 Task: Look for space in Luxor, Egypt from 8th June, 2023 to 19th June, 2023 for 1 adult in price range Rs.5000 to Rs.12000. Place can be shared room with 1  bedroom having 1 bed and 1 bathroom. Property type can be house, flat, guest house, hotel. Booking option can be shelf check-in. Required host language is English.
Action: Mouse moved to (403, 85)
Screenshot: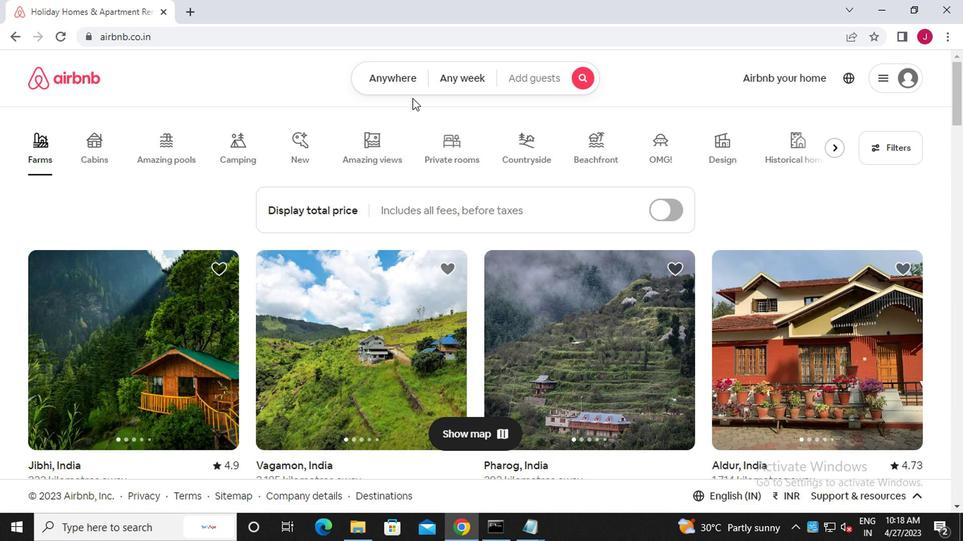 
Action: Mouse pressed left at (403, 85)
Screenshot: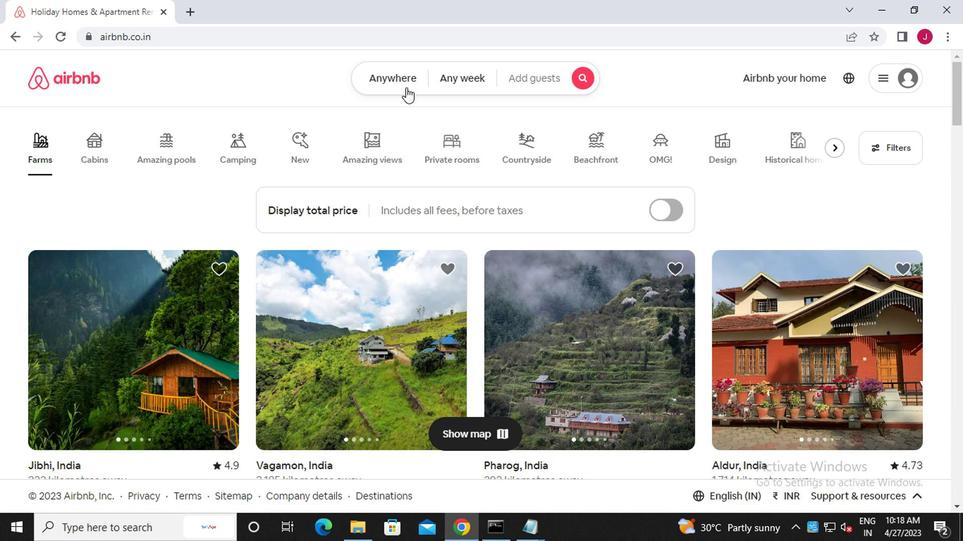 
Action: Mouse moved to (239, 132)
Screenshot: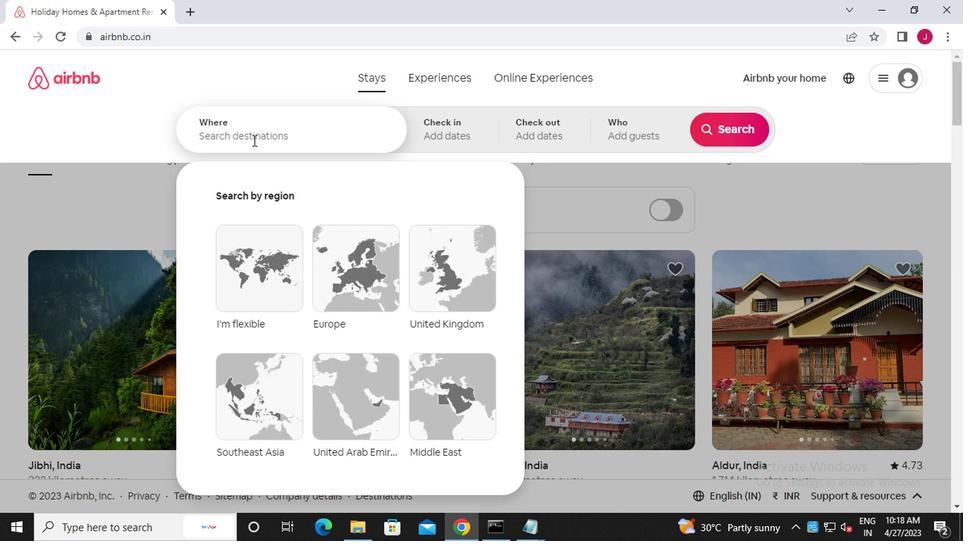 
Action: Mouse pressed left at (239, 132)
Screenshot: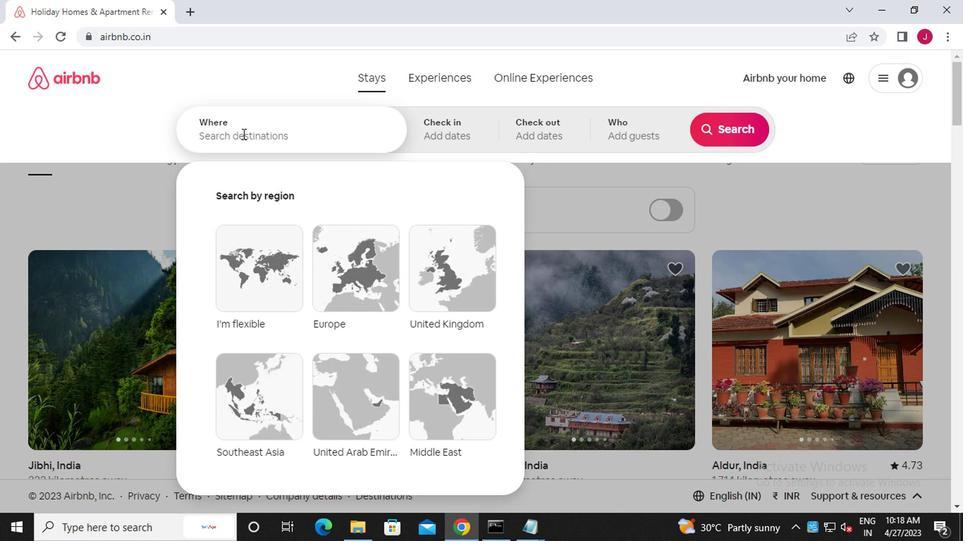 
Action: Key pressed l<Key.caps_lock>uxor
Screenshot: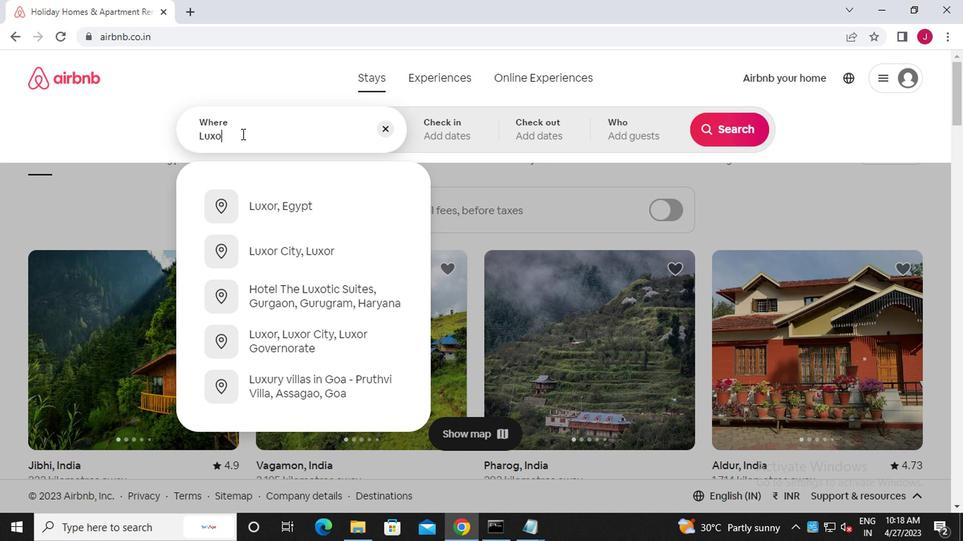 
Action: Mouse moved to (322, 210)
Screenshot: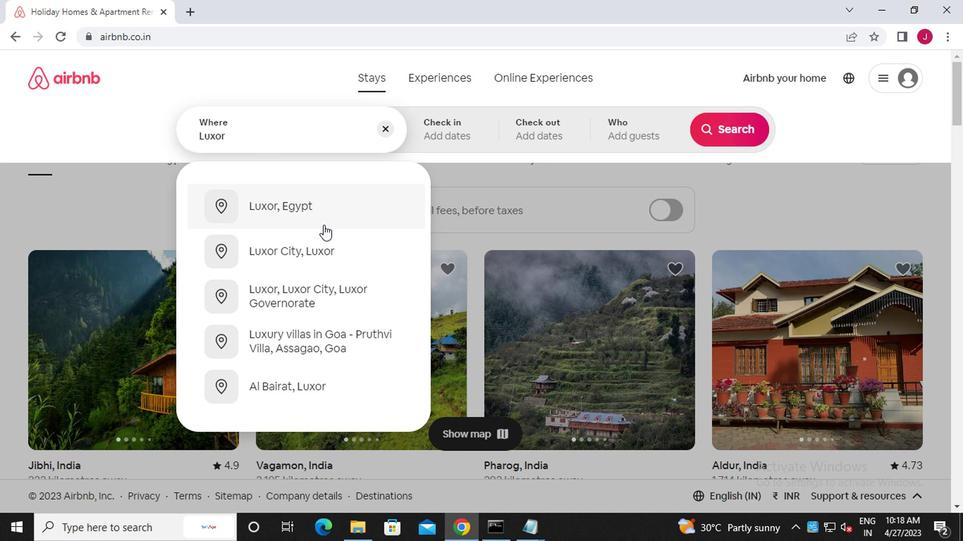 
Action: Mouse pressed left at (322, 210)
Screenshot: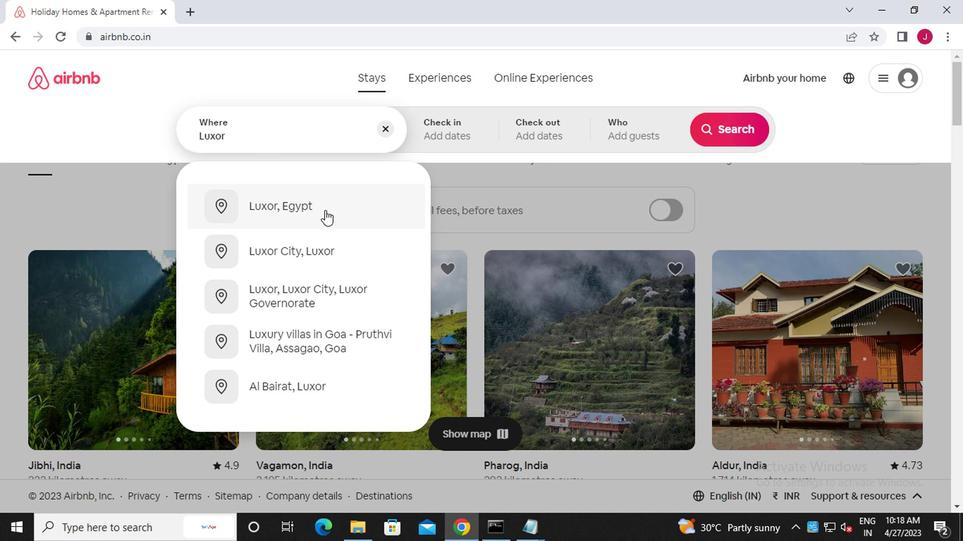 
Action: Mouse moved to (713, 242)
Screenshot: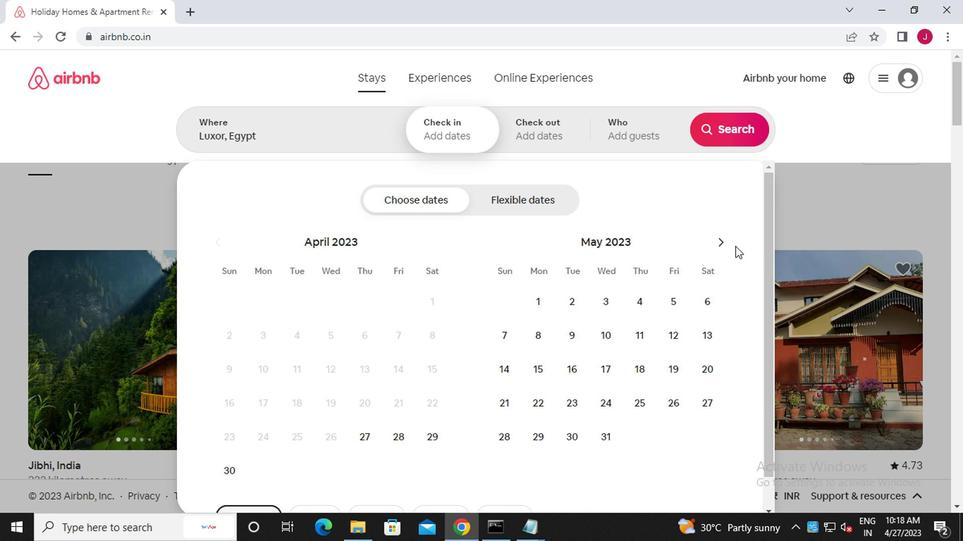 
Action: Mouse pressed left at (713, 242)
Screenshot: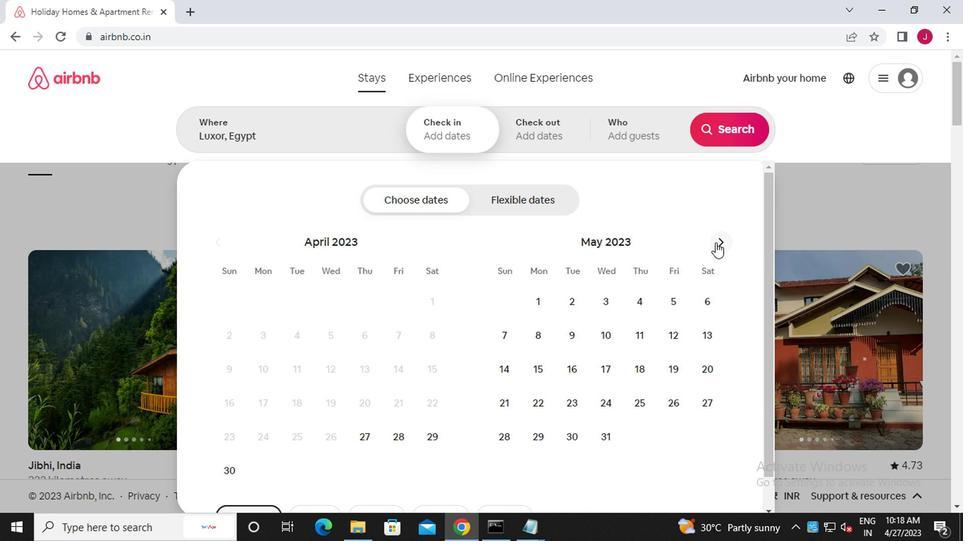 
Action: Mouse moved to (640, 342)
Screenshot: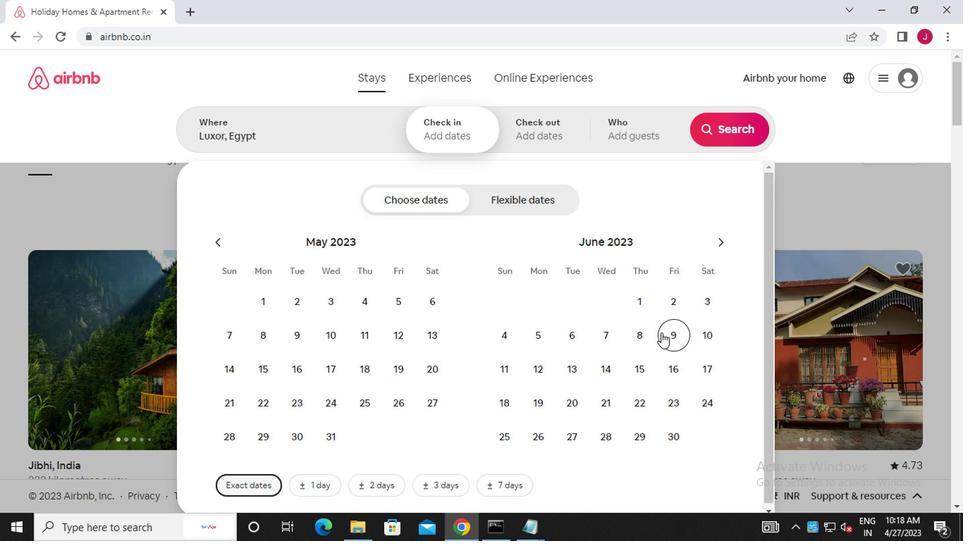 
Action: Mouse pressed left at (640, 342)
Screenshot: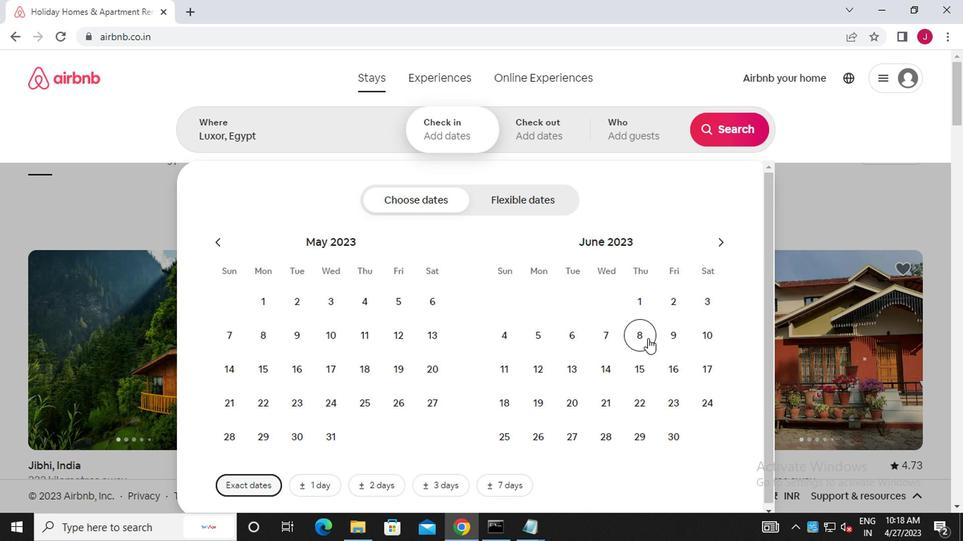 
Action: Mouse moved to (534, 398)
Screenshot: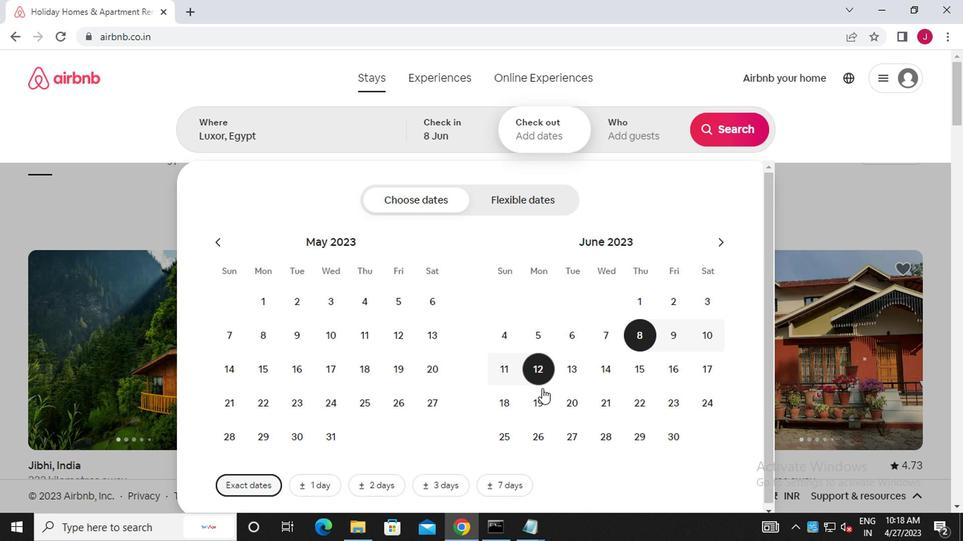 
Action: Mouse pressed left at (534, 398)
Screenshot: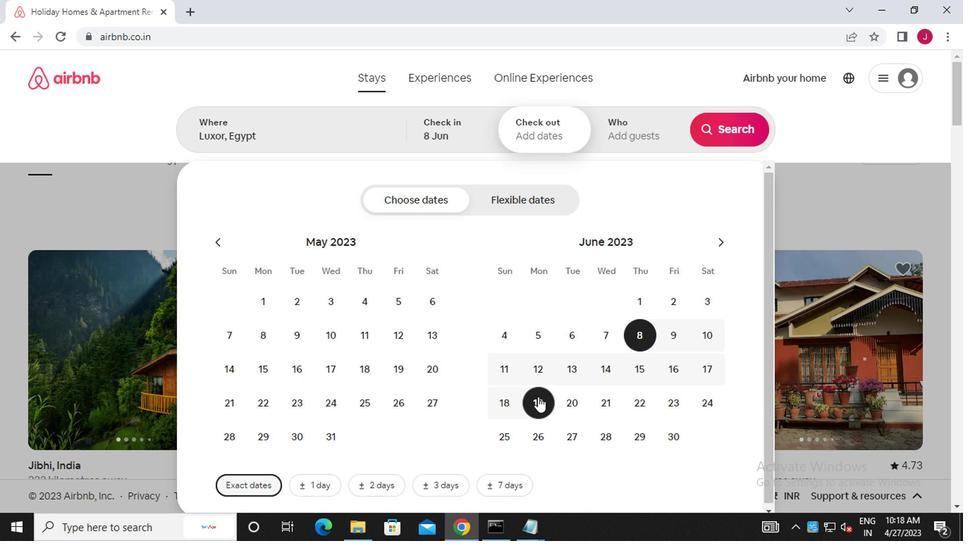 
Action: Mouse moved to (628, 127)
Screenshot: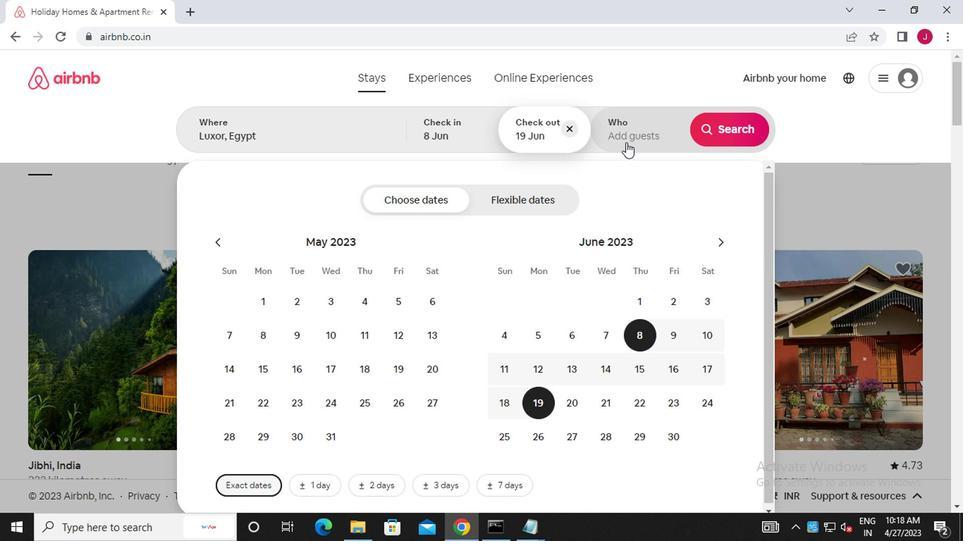 
Action: Mouse pressed left at (628, 127)
Screenshot: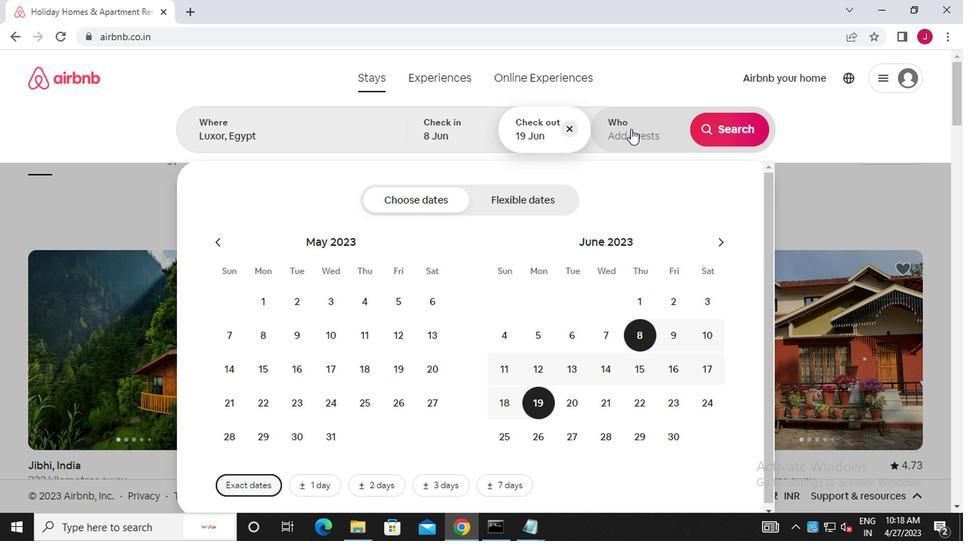 
Action: Mouse moved to (726, 198)
Screenshot: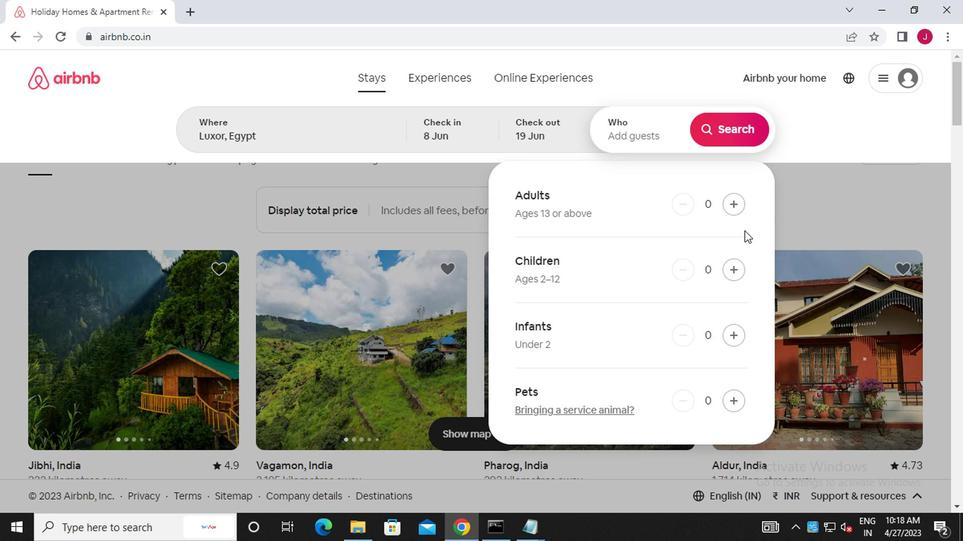 
Action: Mouse pressed left at (726, 198)
Screenshot: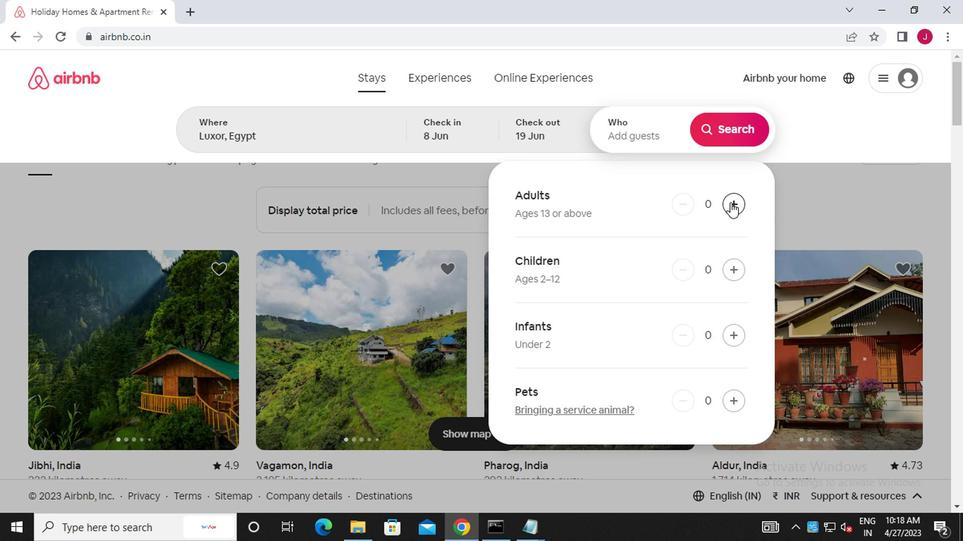 
Action: Mouse moved to (738, 125)
Screenshot: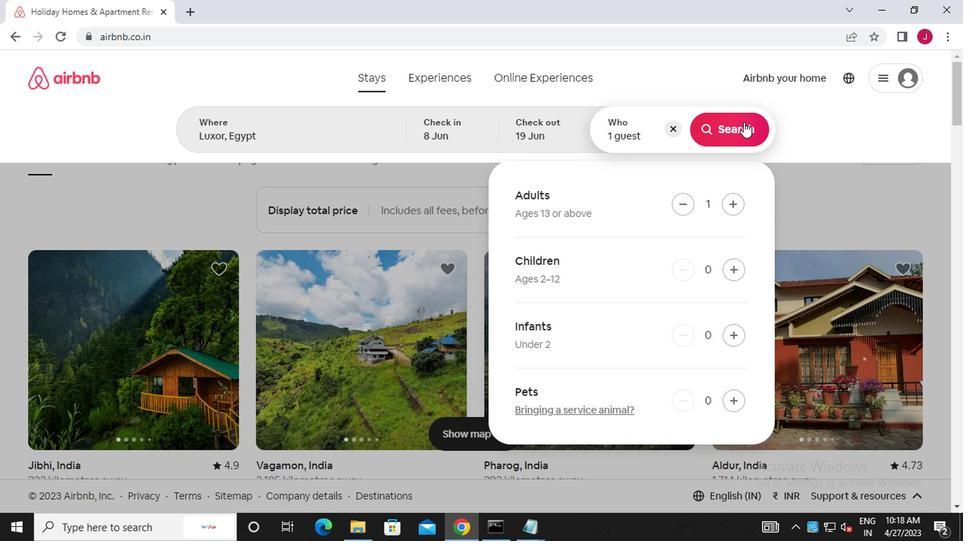 
Action: Mouse pressed left at (738, 125)
Screenshot: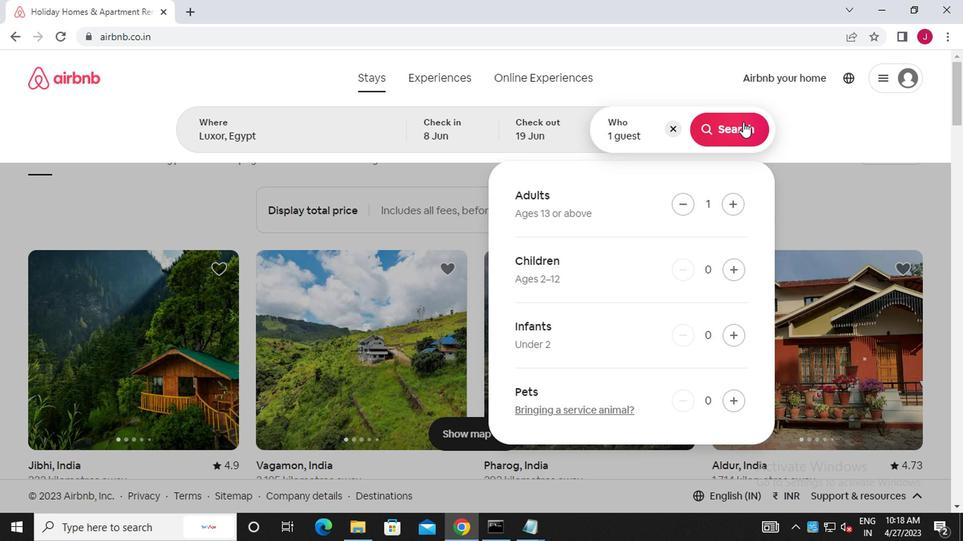 
Action: Mouse moved to (916, 132)
Screenshot: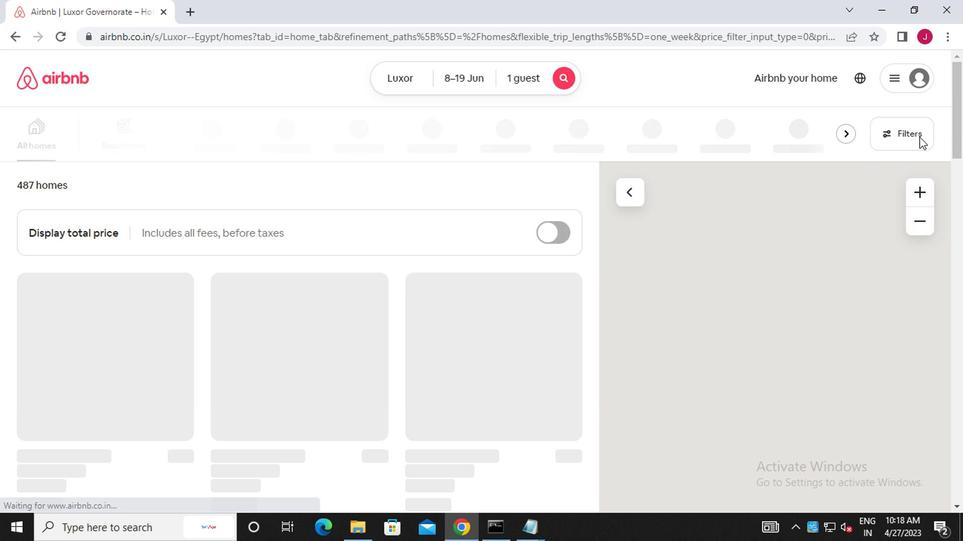 
Action: Mouse pressed left at (916, 132)
Screenshot: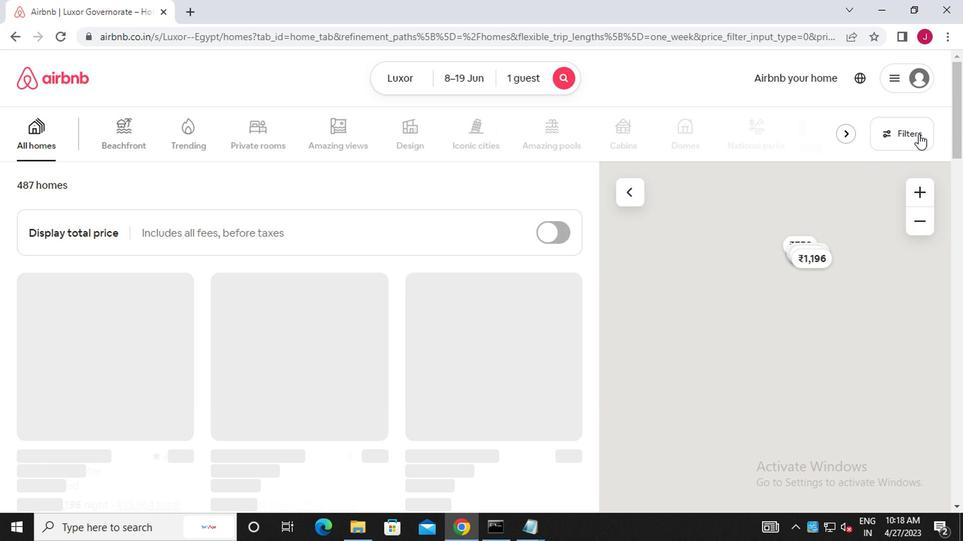 
Action: Mouse moved to (316, 315)
Screenshot: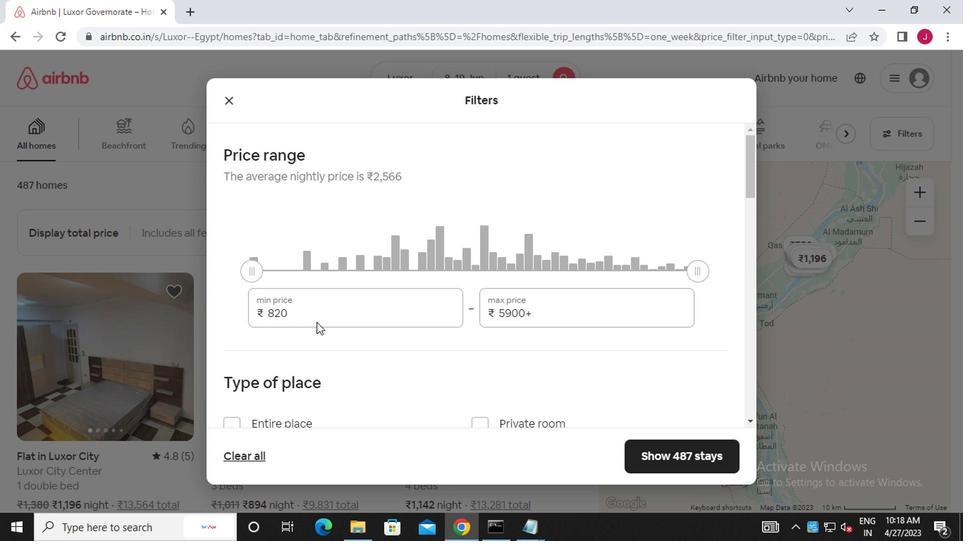 
Action: Mouse pressed left at (316, 315)
Screenshot: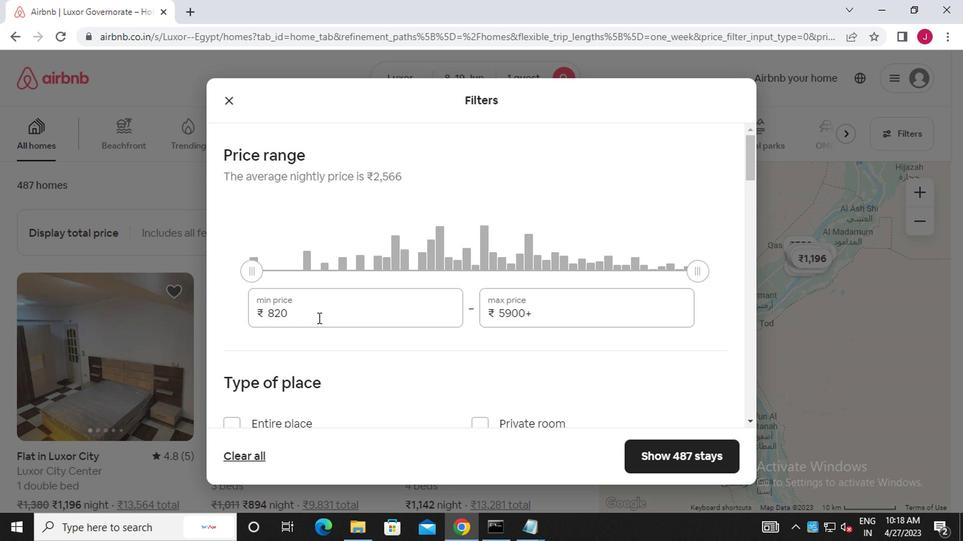 
Action: Mouse moved to (319, 319)
Screenshot: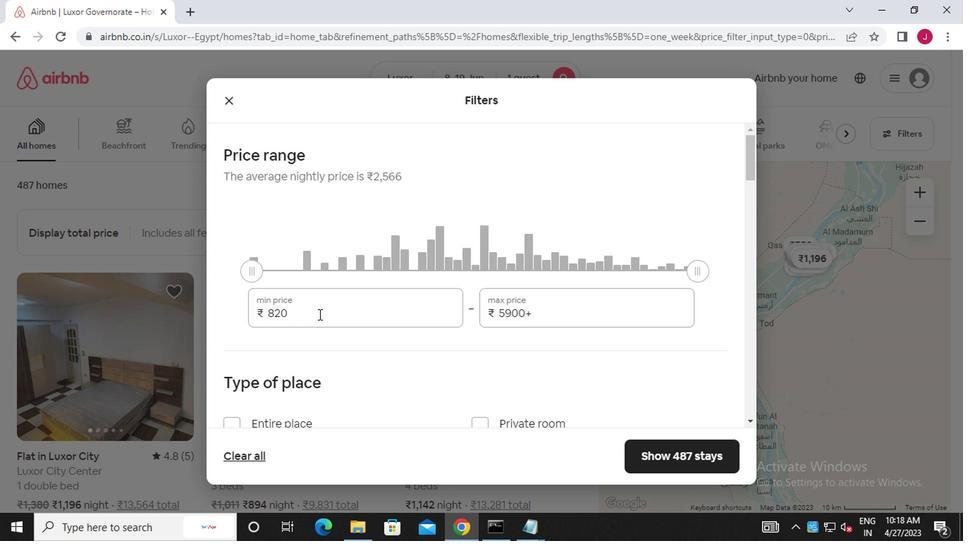
Action: Key pressed <Key.backspace><Key.backspace><Key.backspace><<101>><<96>><<96>><<96>>
Screenshot: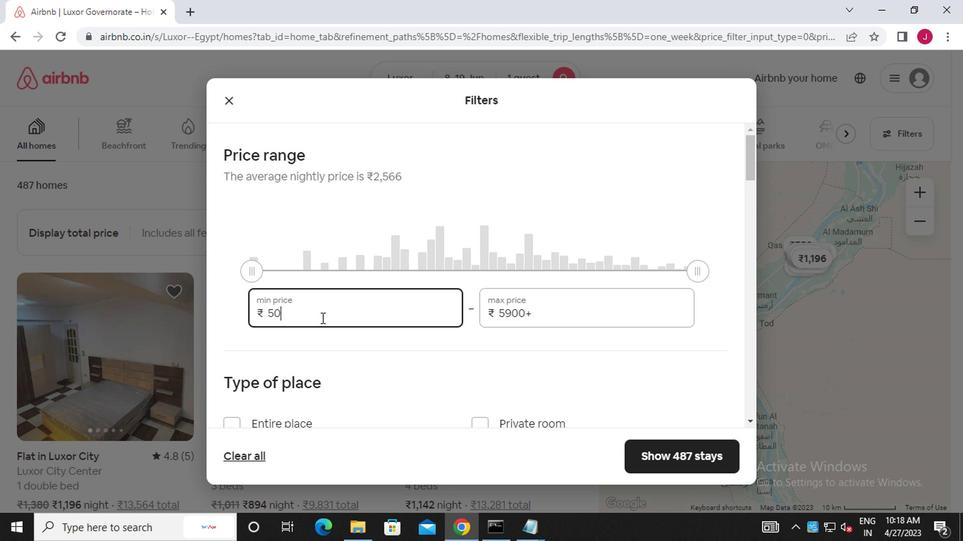 
Action: Mouse moved to (600, 302)
Screenshot: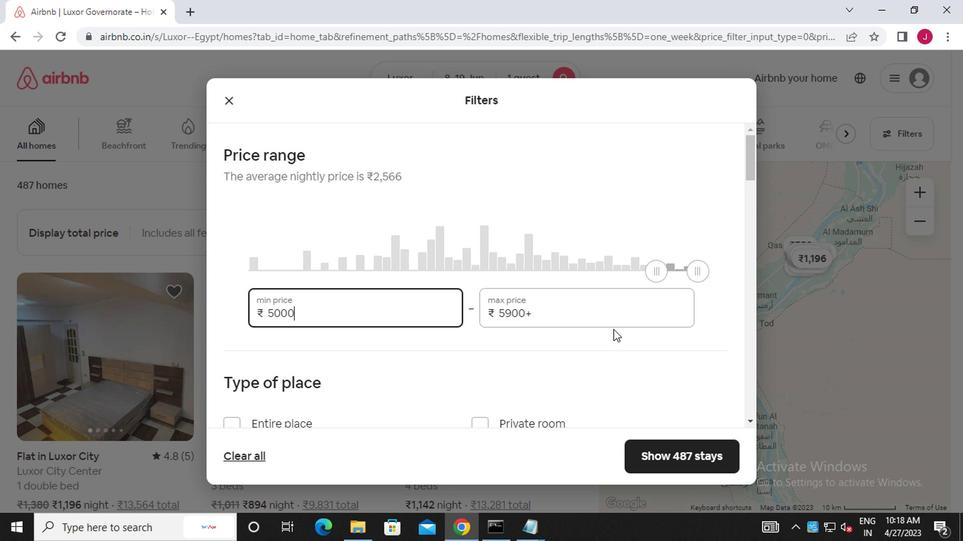 
Action: Mouse pressed left at (600, 302)
Screenshot: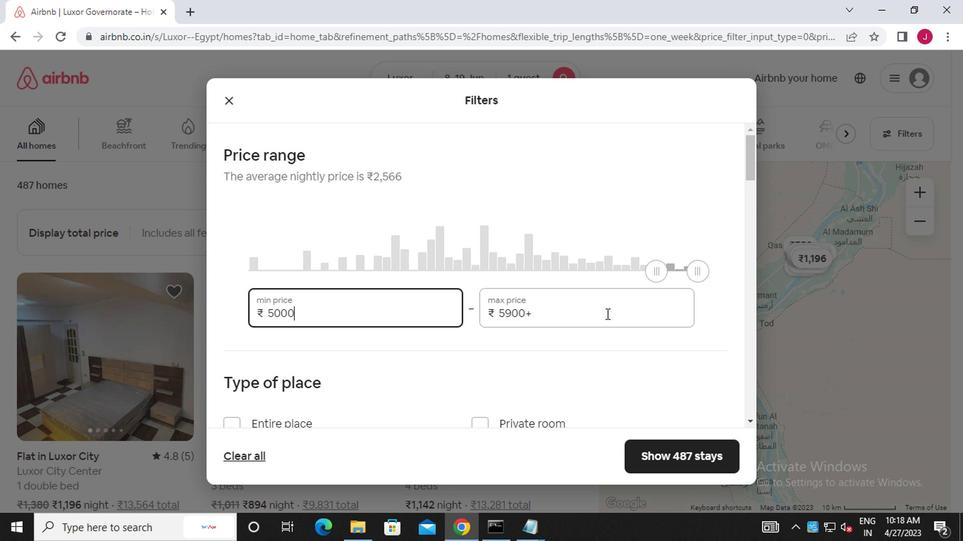 
Action: Mouse moved to (597, 302)
Screenshot: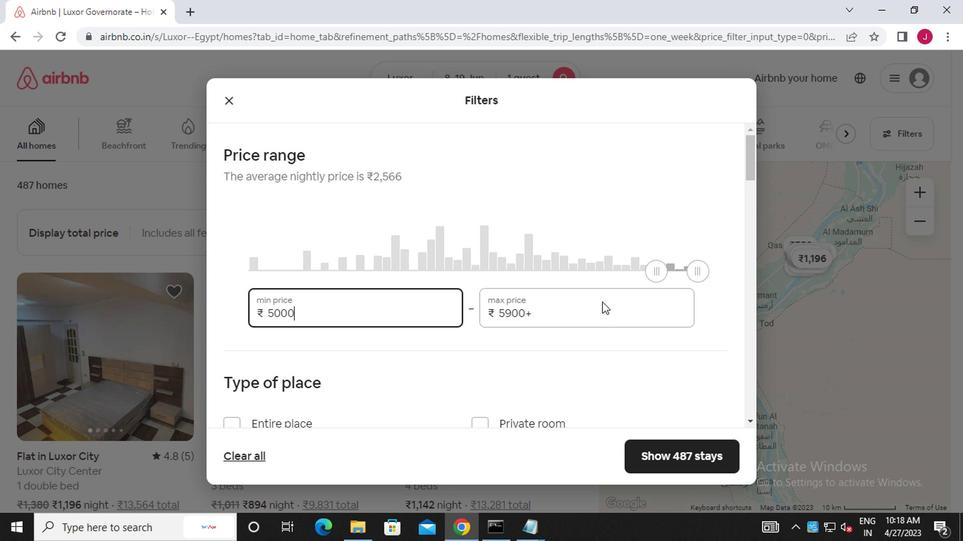 
Action: Key pressed <Key.backspace><Key.backspace><Key.backspace><Key.backspace><Key.backspace><Key.backspace><Key.backspace><Key.backspace><Key.backspace><Key.backspace><Key.backspace><Key.backspace><<97>><<98>><<96>><<96>><<96>>
Screenshot: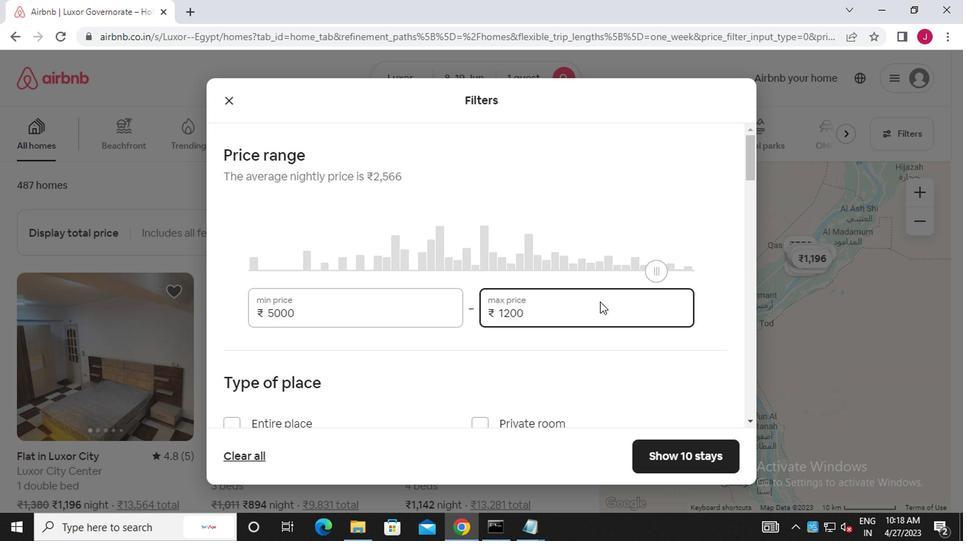 
Action: Mouse moved to (598, 302)
Screenshot: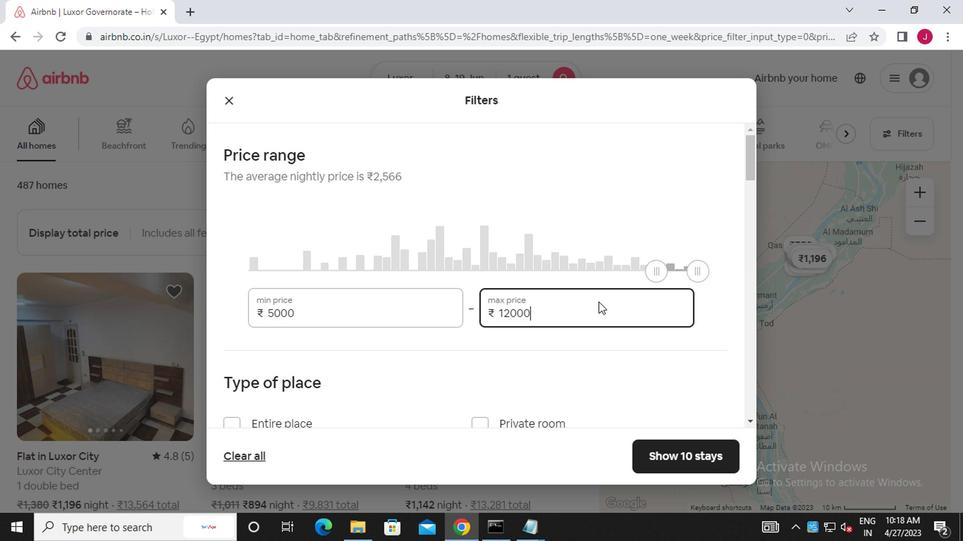 
Action: Mouse scrolled (598, 301) with delta (0, 0)
Screenshot: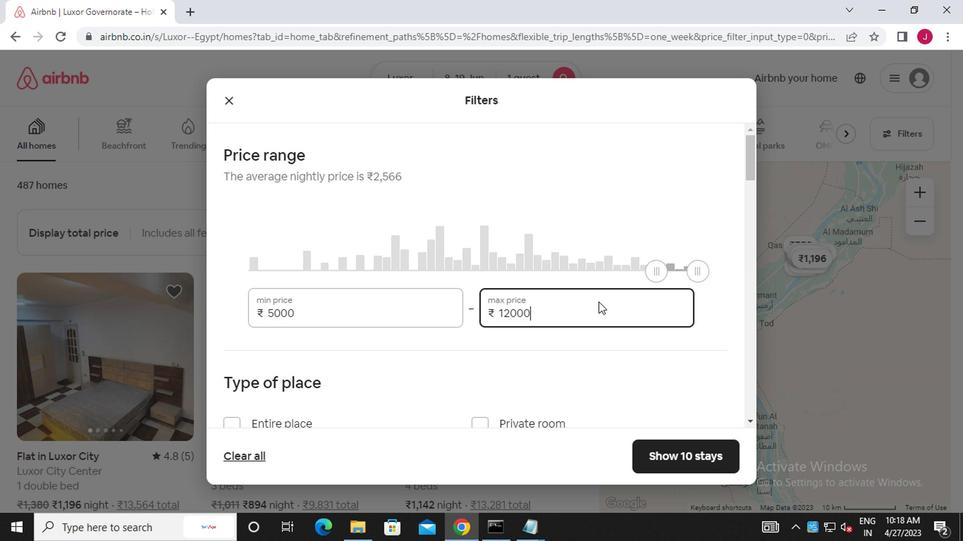 
Action: Mouse moved to (597, 302)
Screenshot: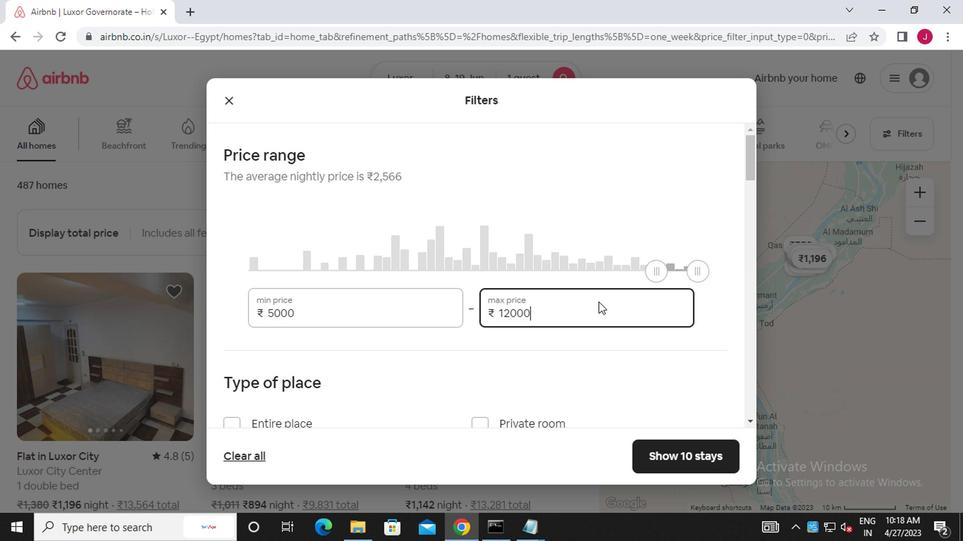 
Action: Mouse scrolled (597, 301) with delta (0, 0)
Screenshot: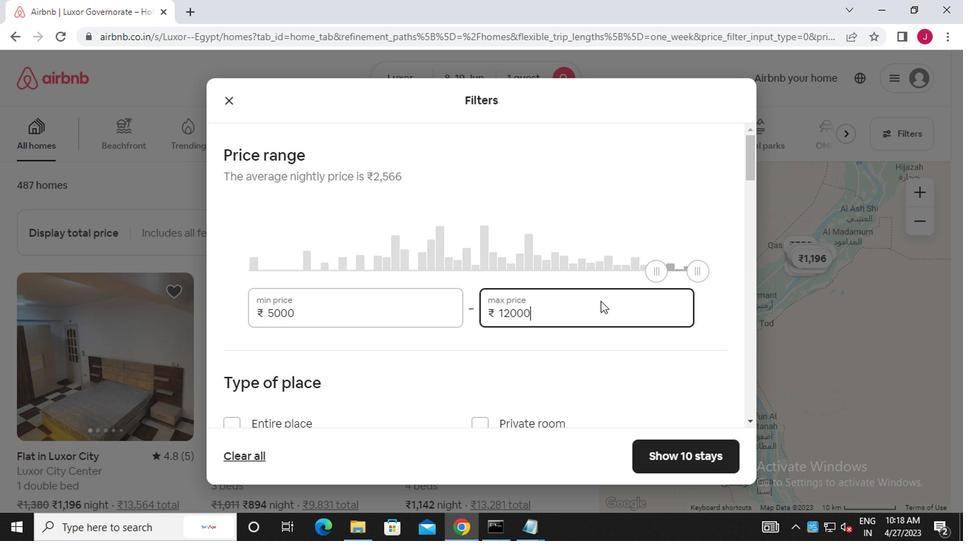 
Action: Mouse moved to (597, 302)
Screenshot: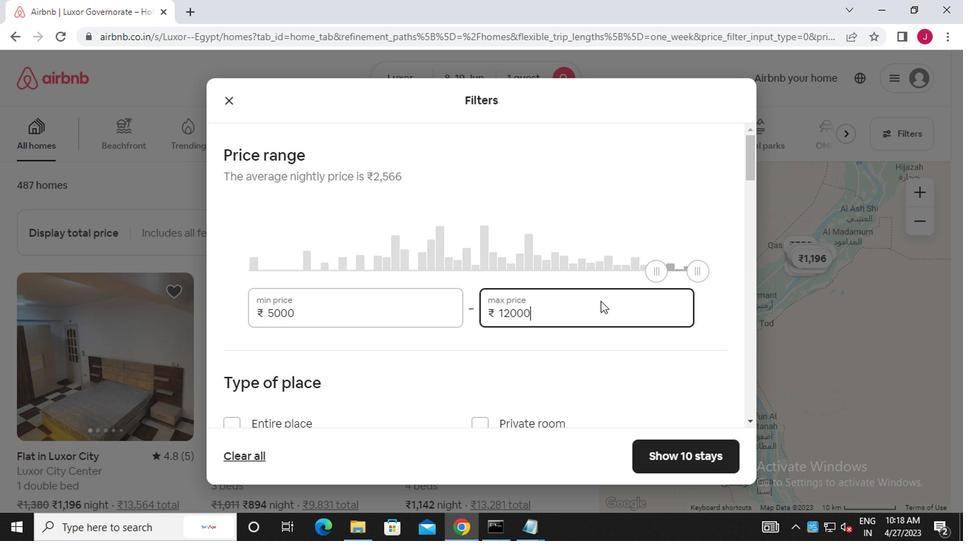 
Action: Mouse scrolled (597, 302) with delta (0, 0)
Screenshot: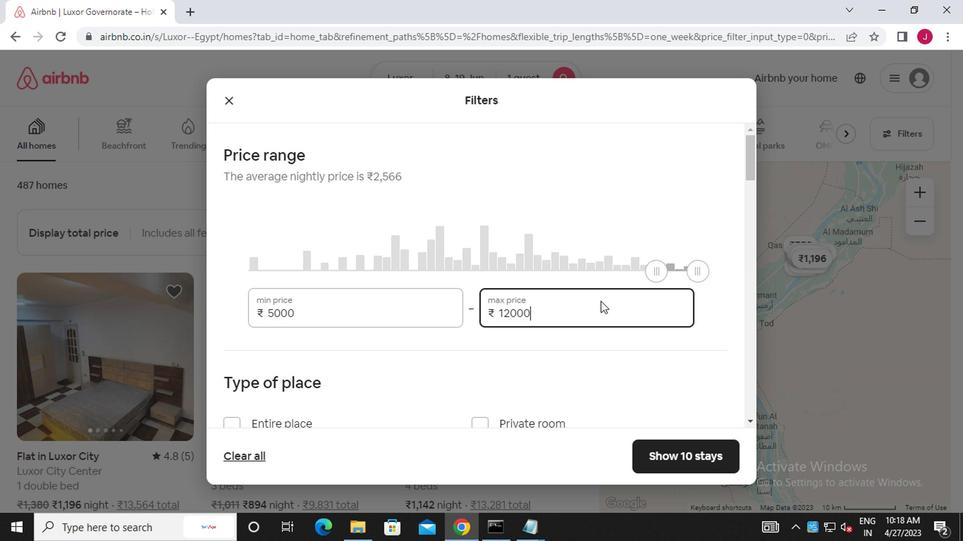 
Action: Mouse scrolled (597, 302) with delta (0, 0)
Screenshot: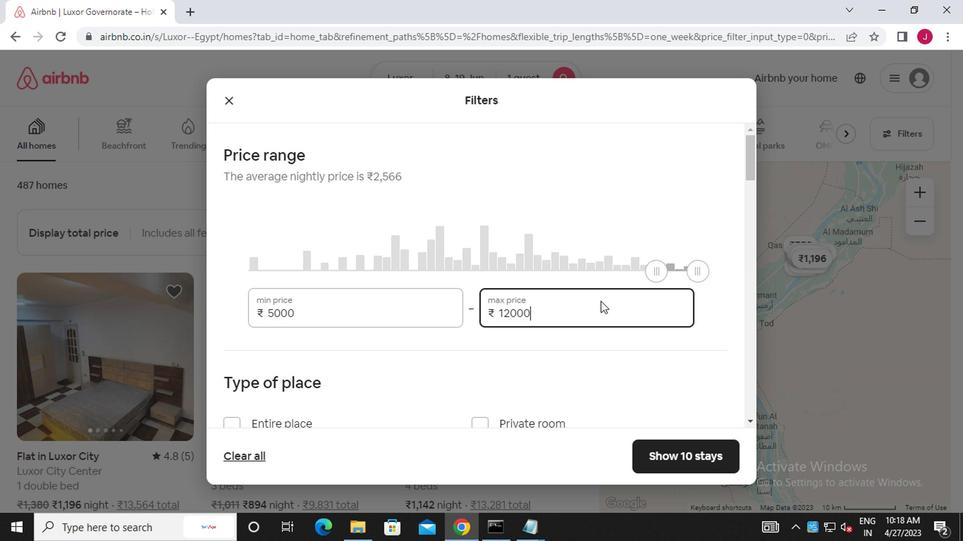 
Action: Mouse moved to (230, 205)
Screenshot: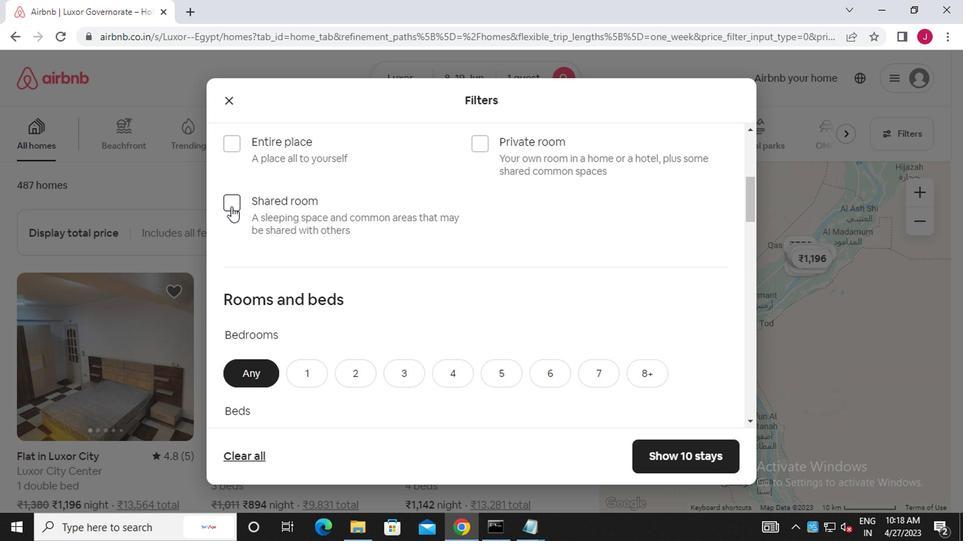 
Action: Mouse pressed left at (230, 205)
Screenshot: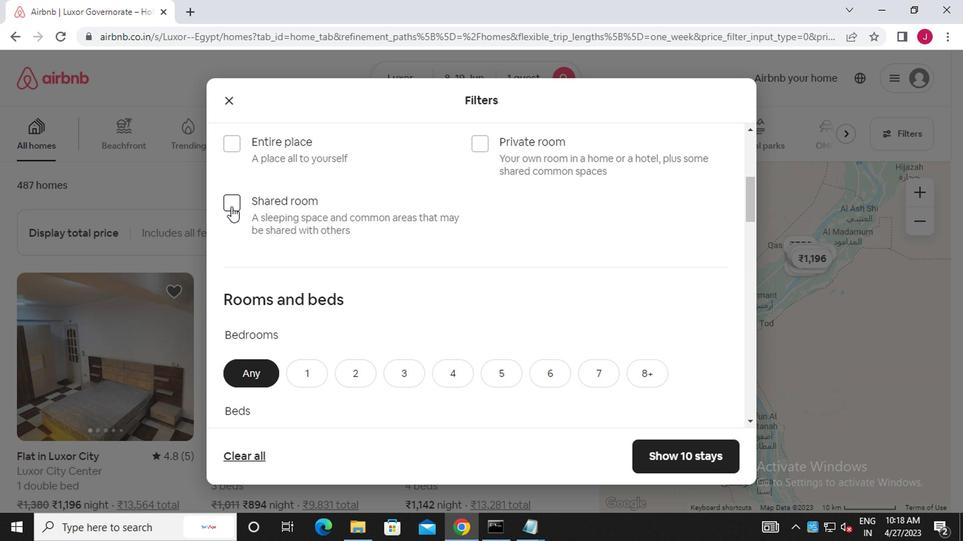 
Action: Mouse moved to (362, 237)
Screenshot: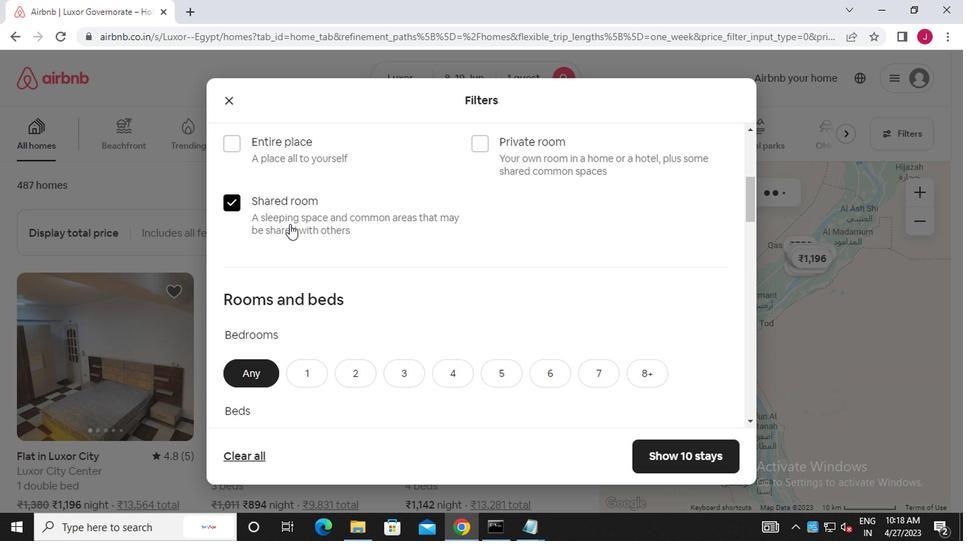 
Action: Mouse scrolled (362, 237) with delta (0, 0)
Screenshot: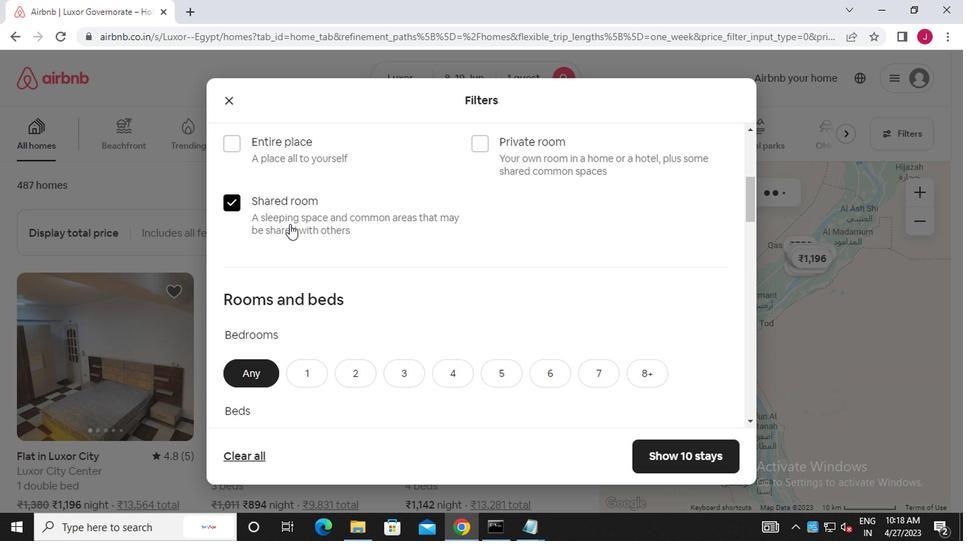 
Action: Mouse scrolled (362, 237) with delta (0, 0)
Screenshot: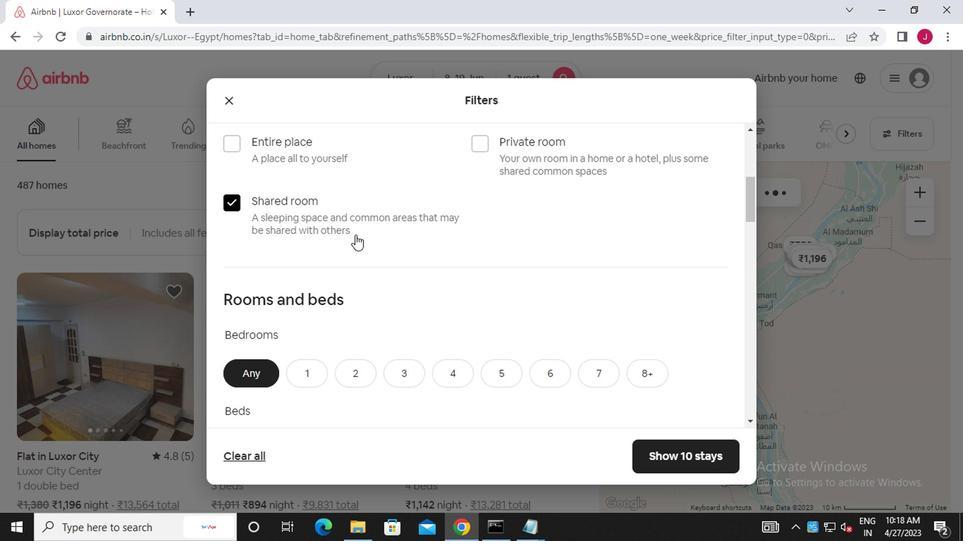 
Action: Mouse scrolled (362, 237) with delta (0, 0)
Screenshot: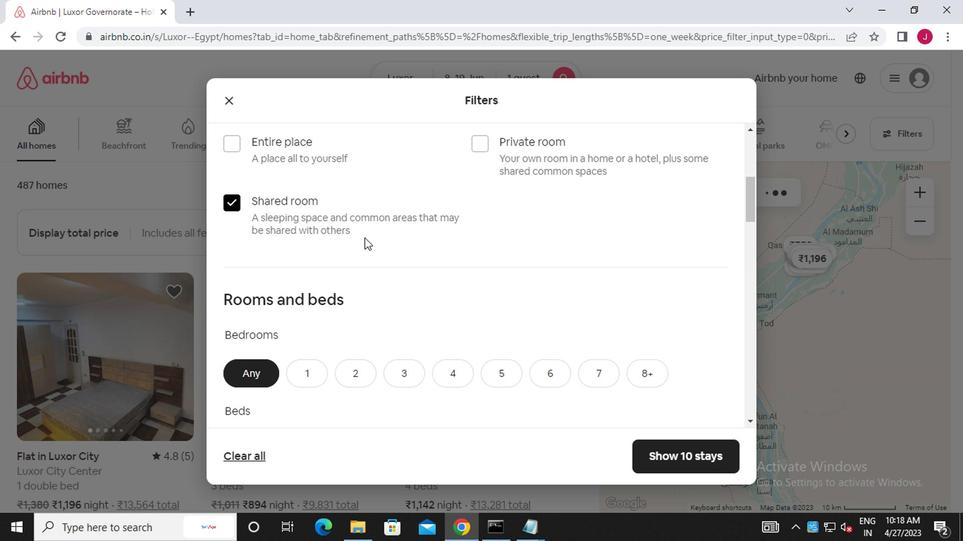 
Action: Mouse moved to (316, 165)
Screenshot: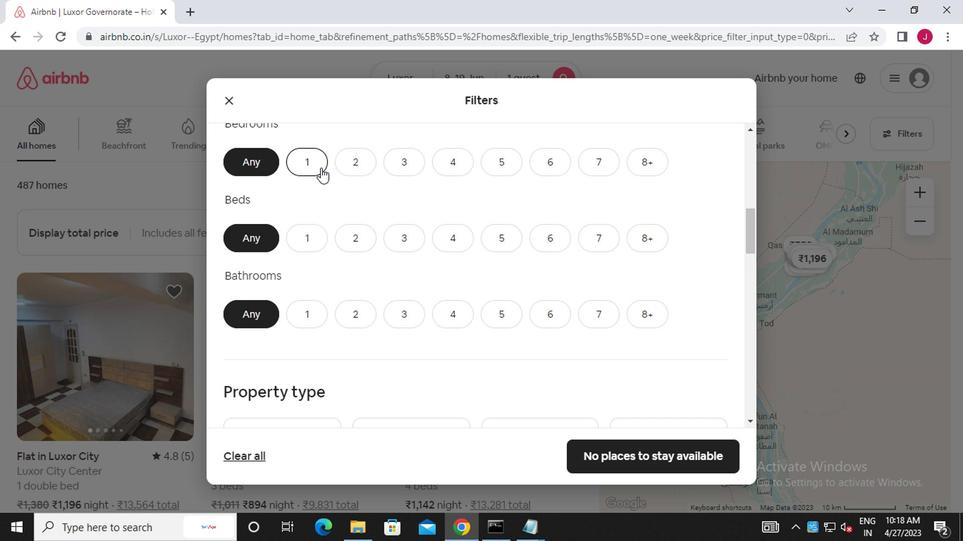 
Action: Mouse pressed left at (316, 165)
Screenshot: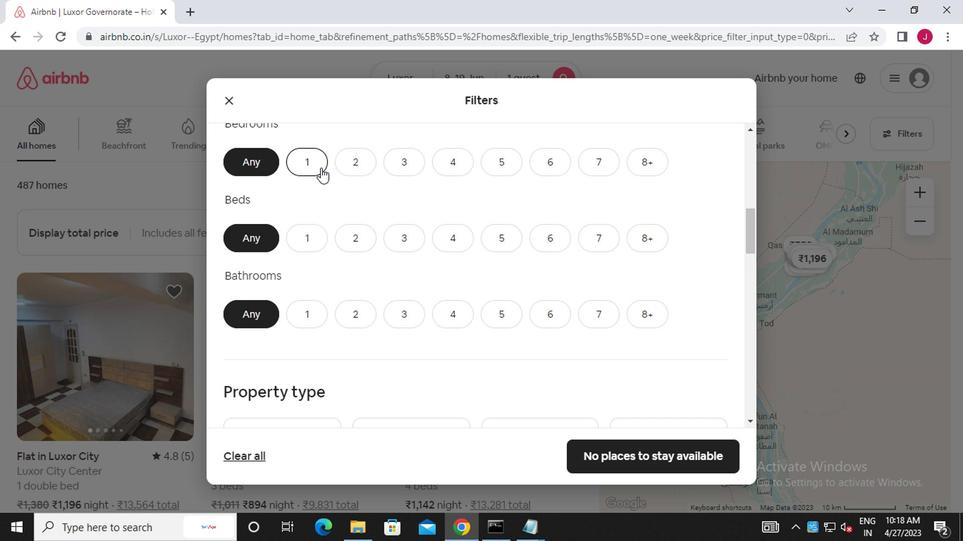 
Action: Mouse moved to (295, 238)
Screenshot: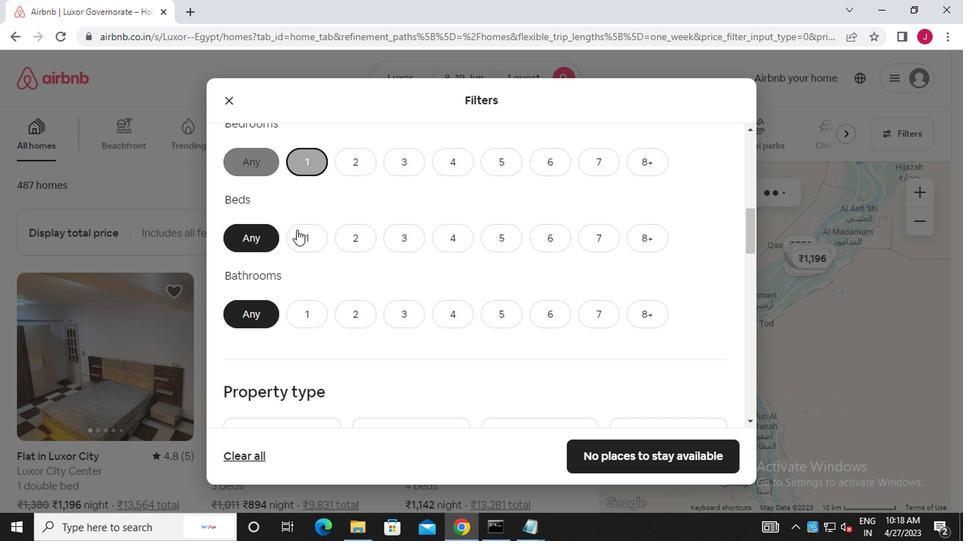 
Action: Mouse pressed left at (295, 238)
Screenshot: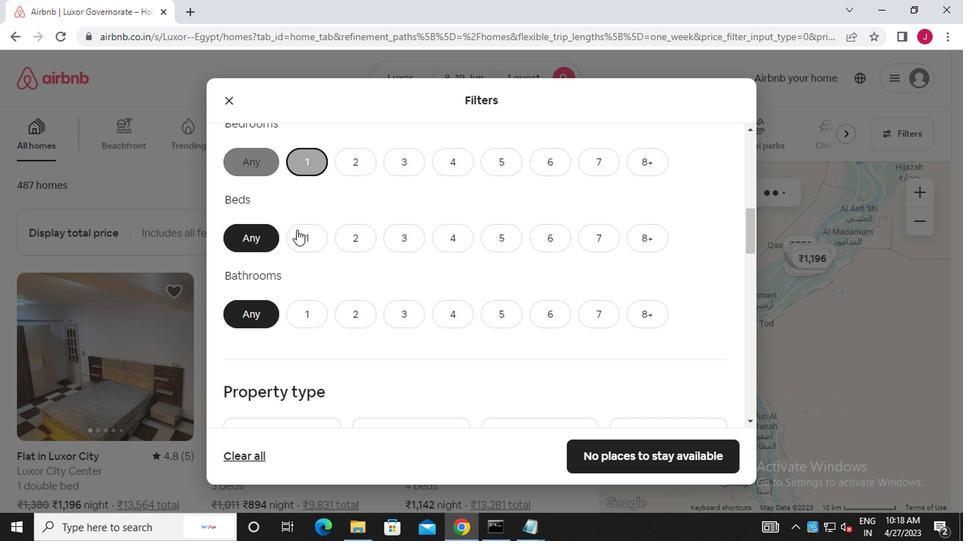 
Action: Mouse moved to (303, 322)
Screenshot: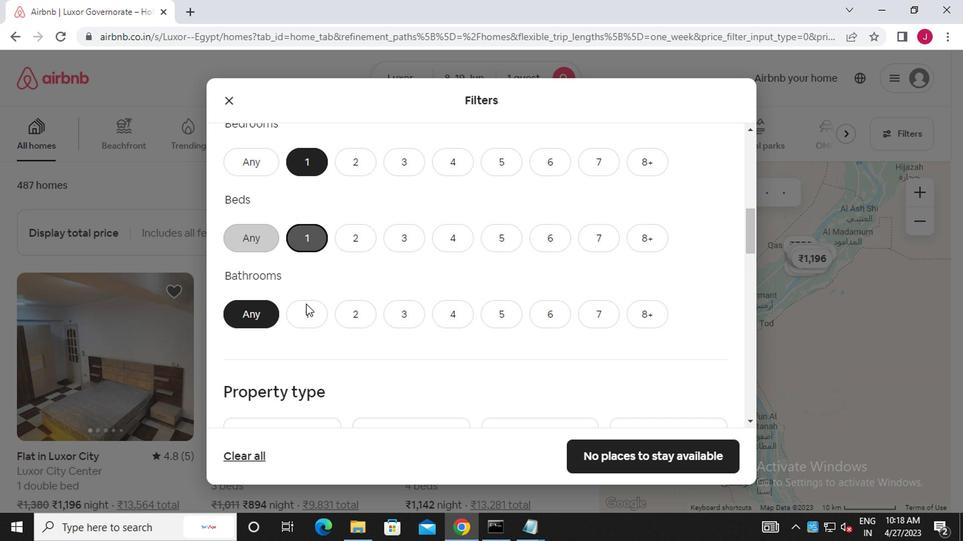 
Action: Mouse pressed left at (303, 322)
Screenshot: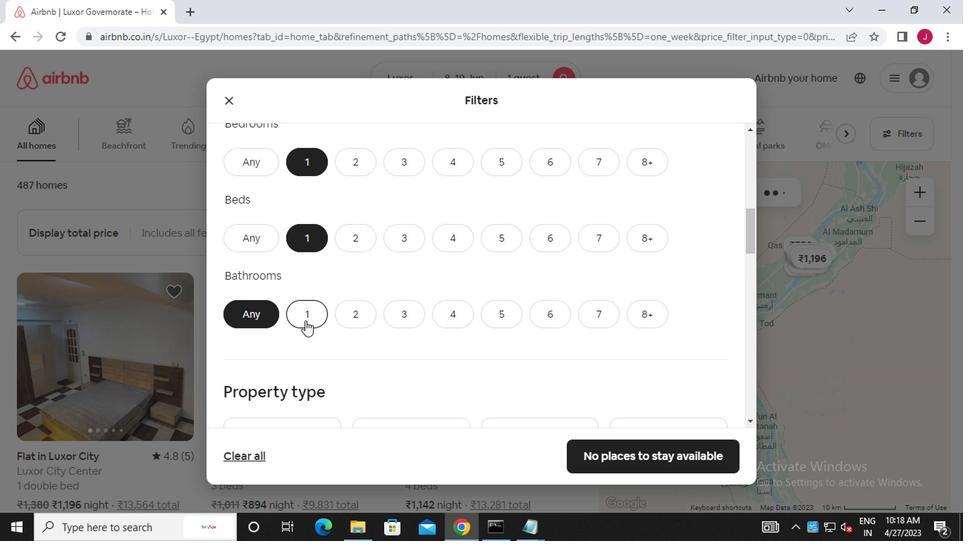 
Action: Mouse moved to (314, 359)
Screenshot: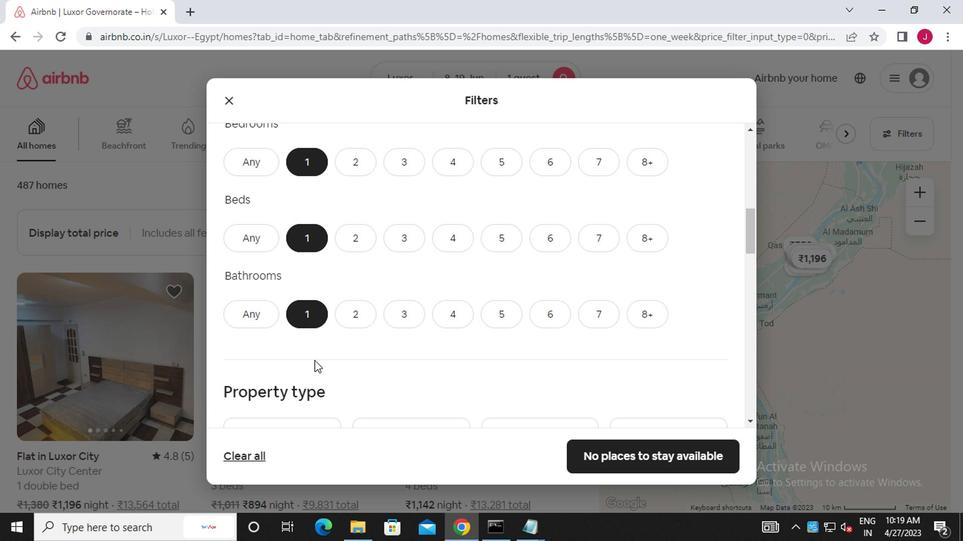 
Action: Mouse scrolled (314, 359) with delta (0, 0)
Screenshot: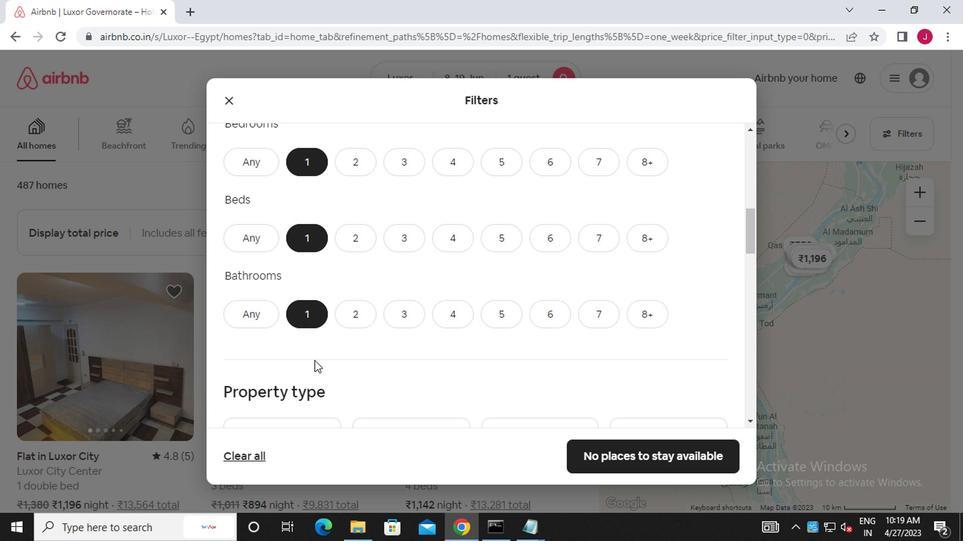 
Action: Mouse scrolled (314, 359) with delta (0, 0)
Screenshot: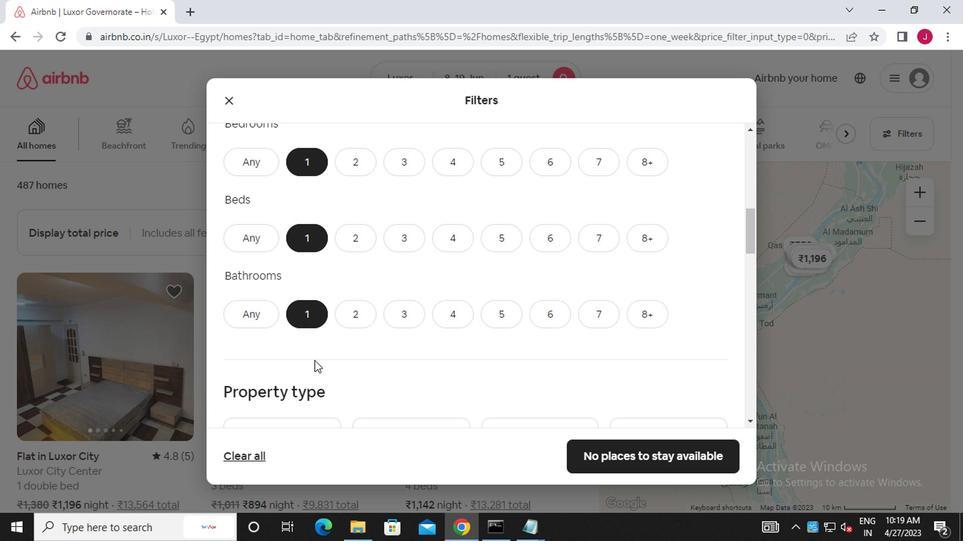 
Action: Mouse scrolled (314, 359) with delta (0, 0)
Screenshot: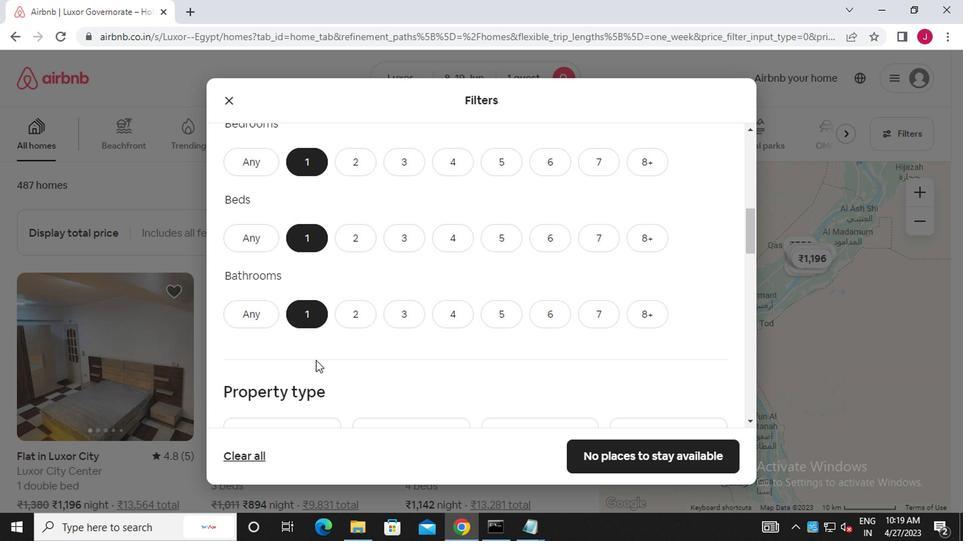 
Action: Mouse moved to (275, 248)
Screenshot: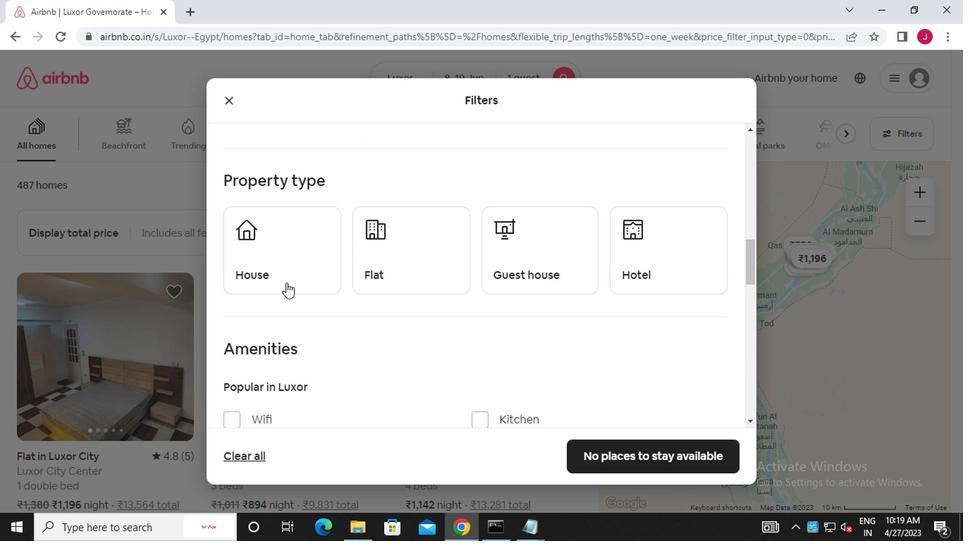 
Action: Mouse pressed left at (275, 248)
Screenshot: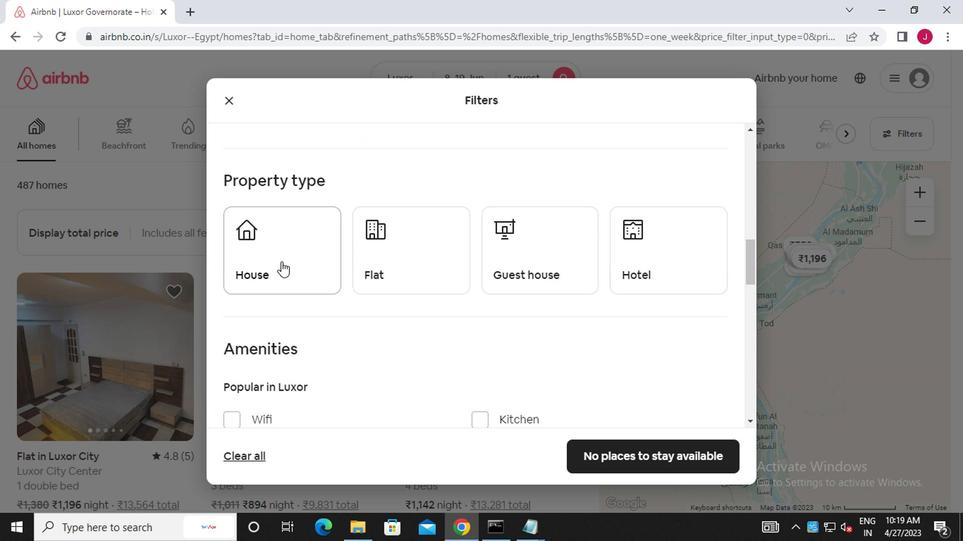 
Action: Mouse moved to (383, 269)
Screenshot: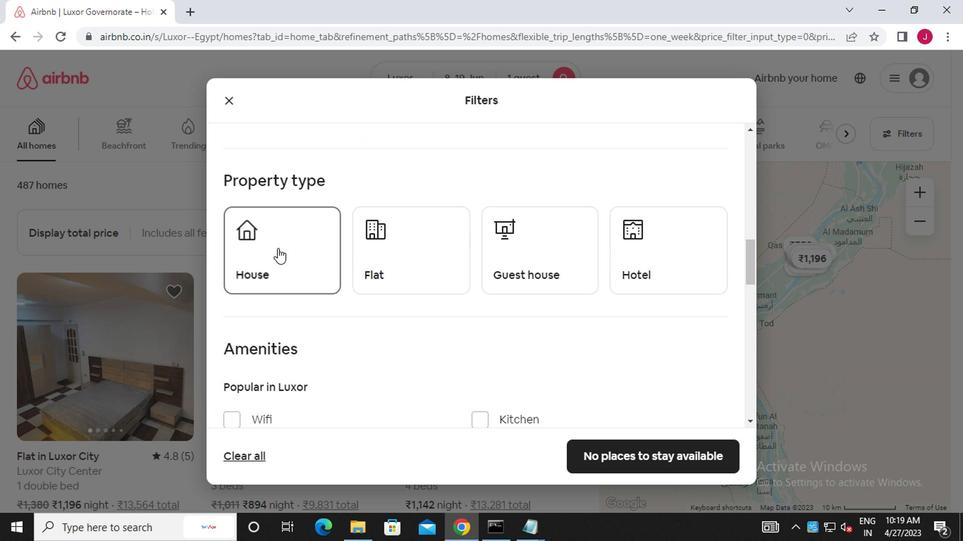 
Action: Mouse pressed left at (383, 269)
Screenshot: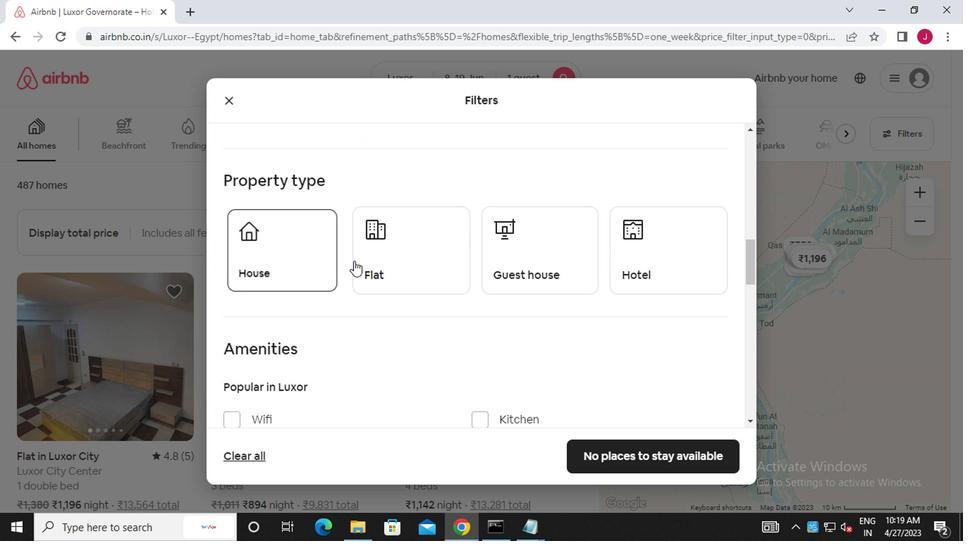 
Action: Mouse moved to (588, 282)
Screenshot: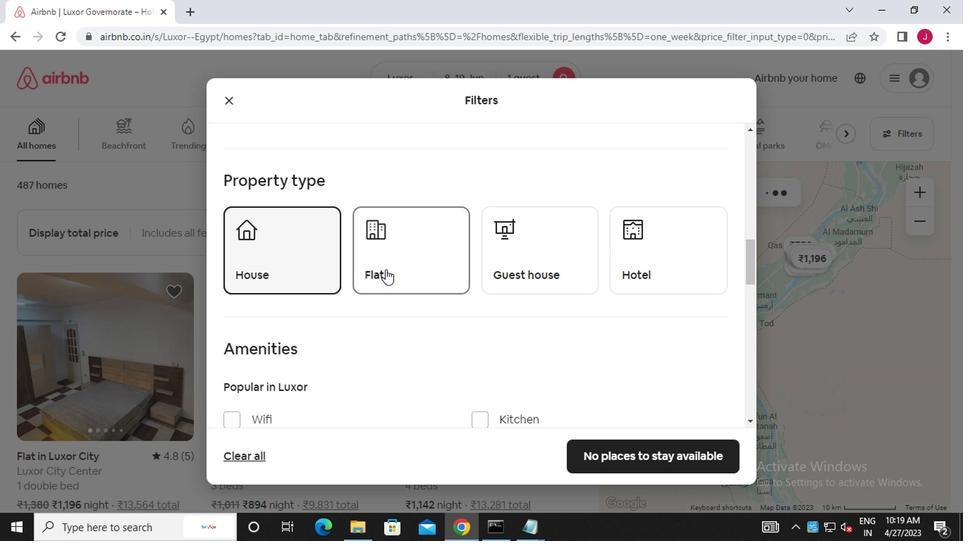 
Action: Mouse pressed left at (588, 282)
Screenshot: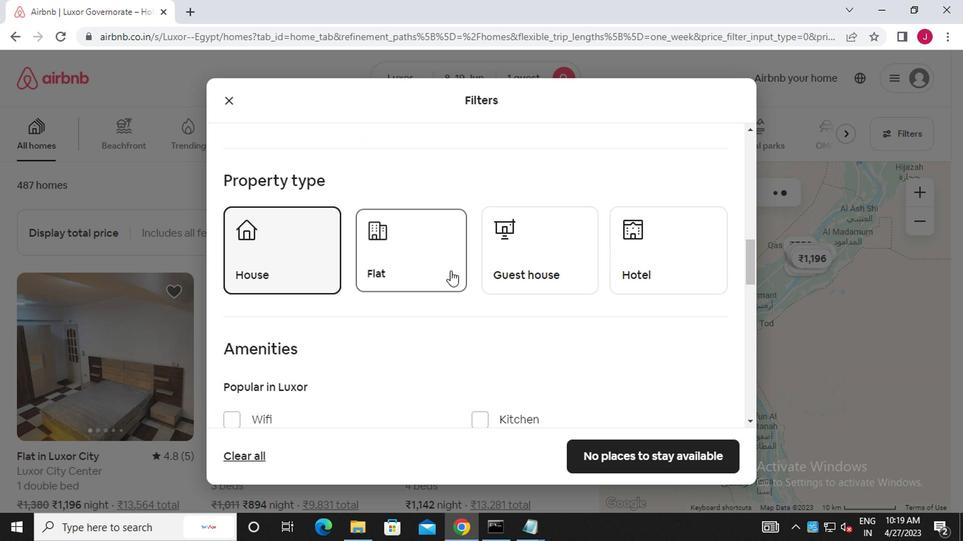 
Action: Mouse moved to (654, 272)
Screenshot: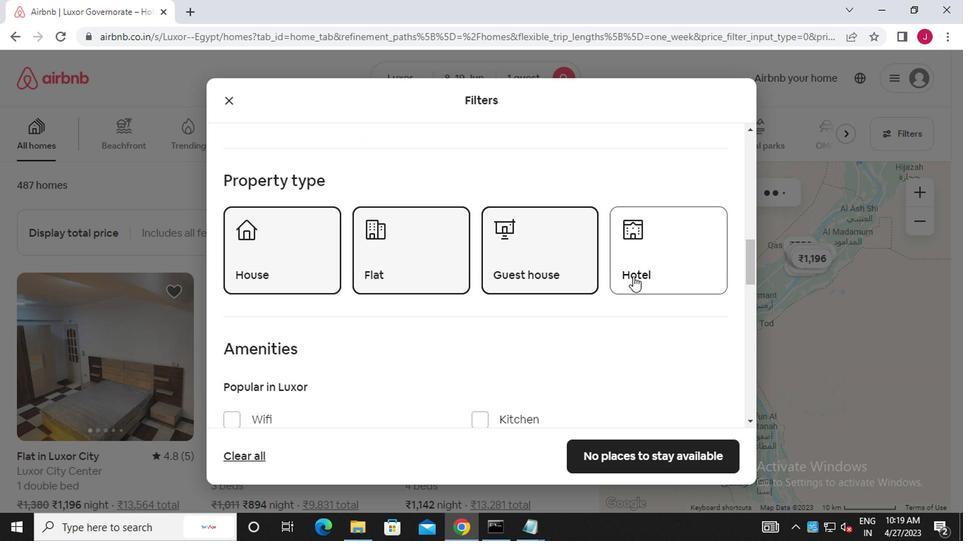 
Action: Mouse pressed left at (654, 272)
Screenshot: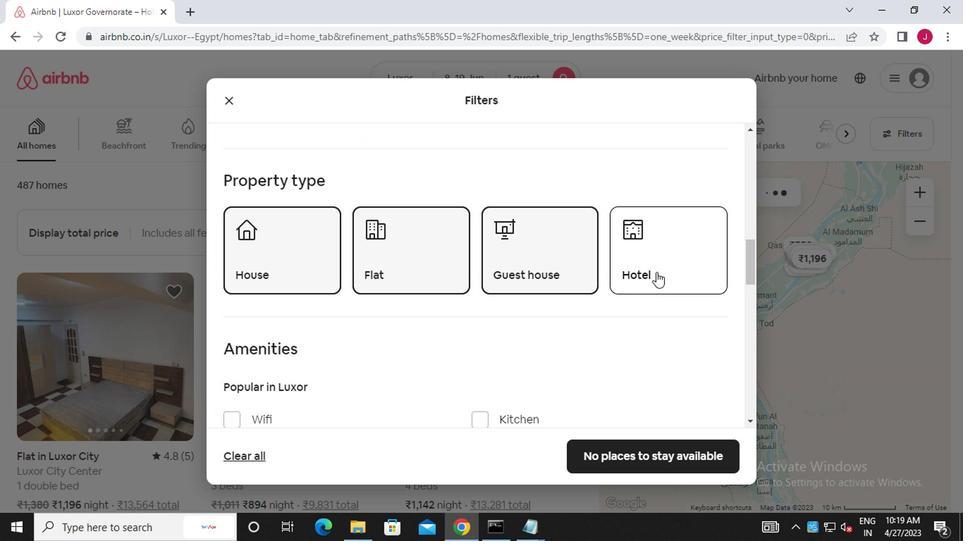 
Action: Mouse moved to (608, 261)
Screenshot: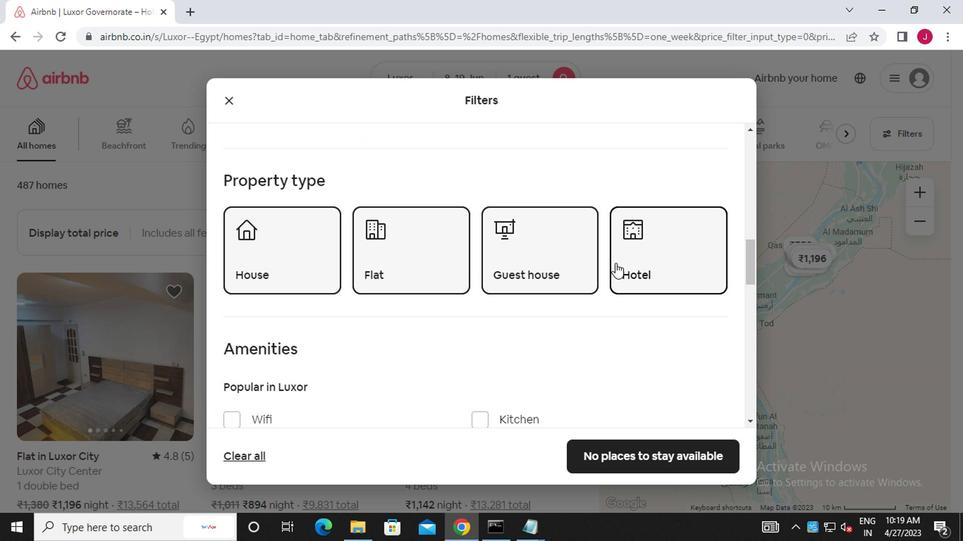 
Action: Mouse scrolled (608, 261) with delta (0, 0)
Screenshot: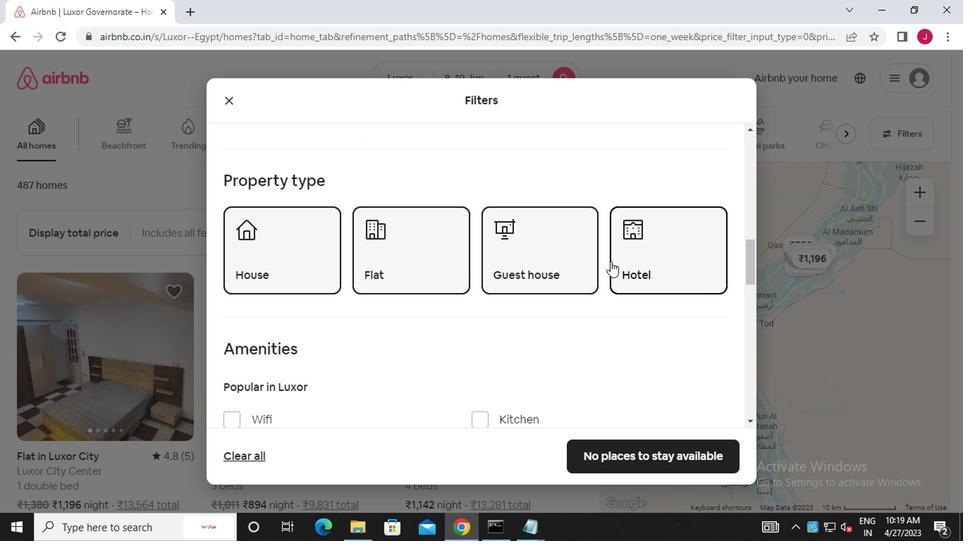 
Action: Mouse scrolled (608, 261) with delta (0, 0)
Screenshot: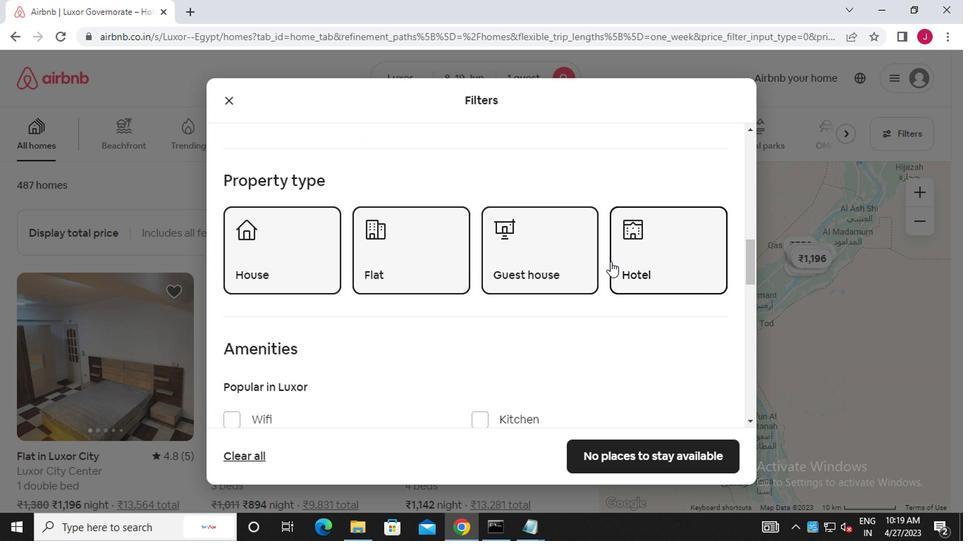 
Action: Mouse scrolled (608, 261) with delta (0, 0)
Screenshot: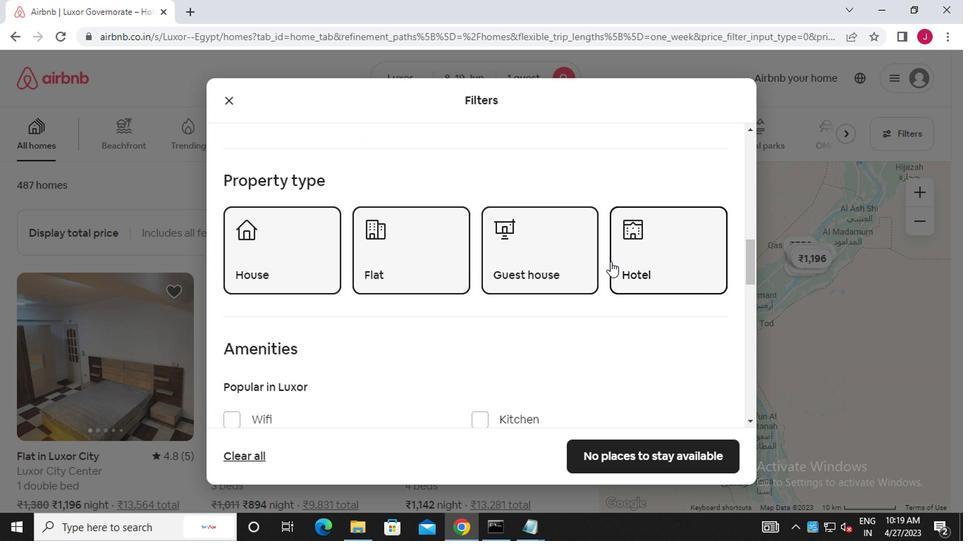 
Action: Mouse scrolled (608, 261) with delta (0, 0)
Screenshot: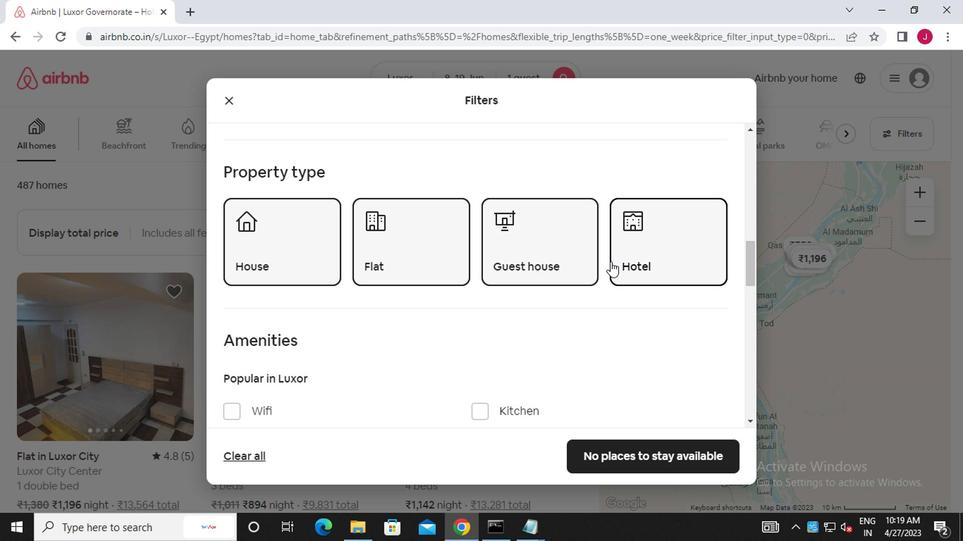 
Action: Mouse scrolled (608, 261) with delta (0, 0)
Screenshot: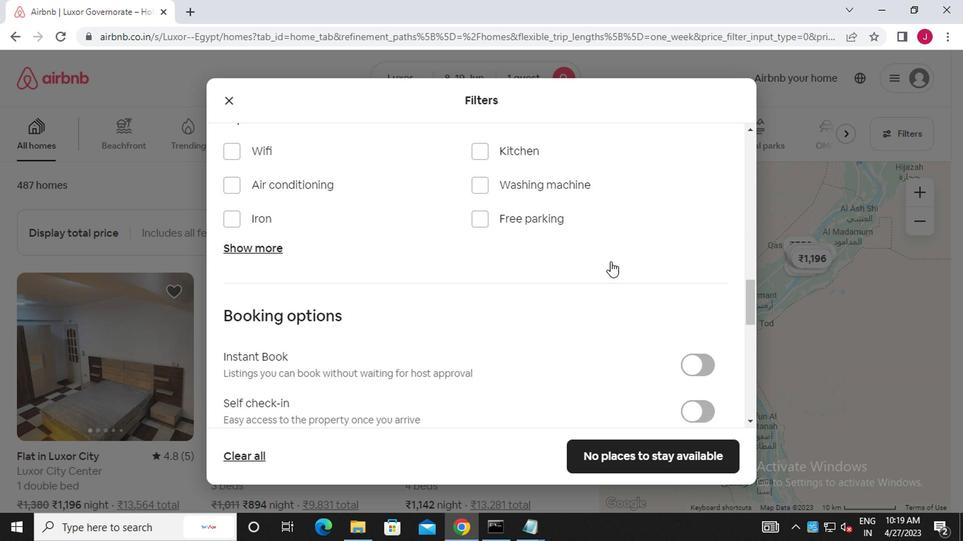 
Action: Mouse scrolled (608, 261) with delta (0, 0)
Screenshot: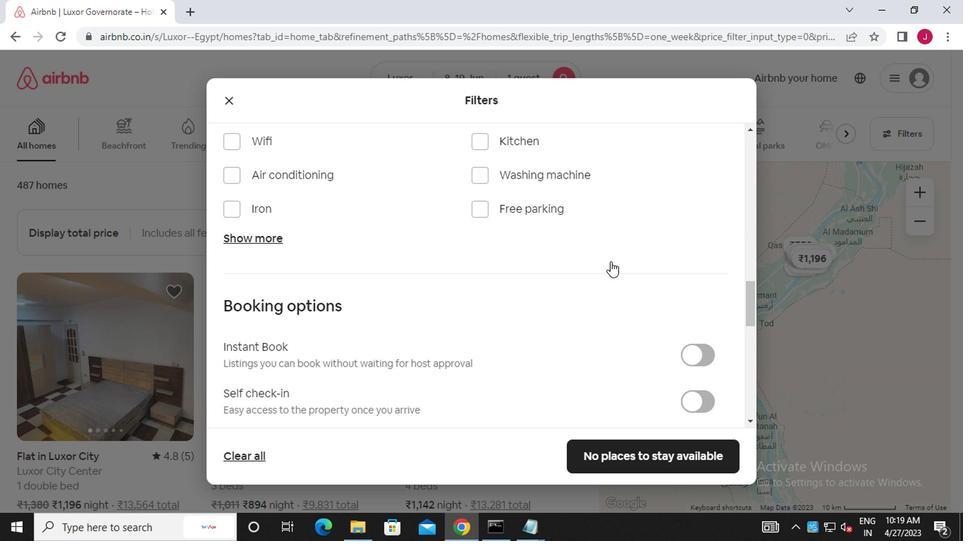 
Action: Mouse scrolled (608, 261) with delta (0, 0)
Screenshot: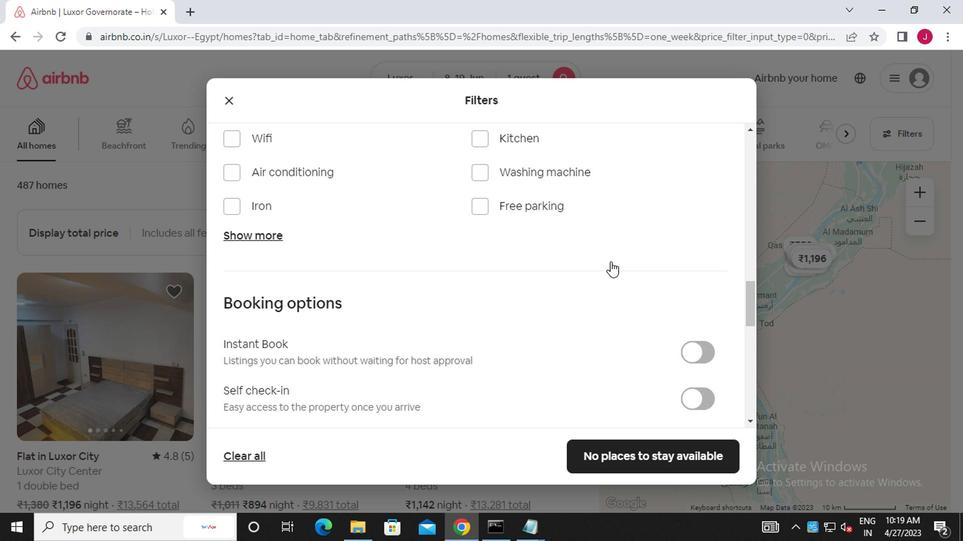 
Action: Mouse moved to (703, 186)
Screenshot: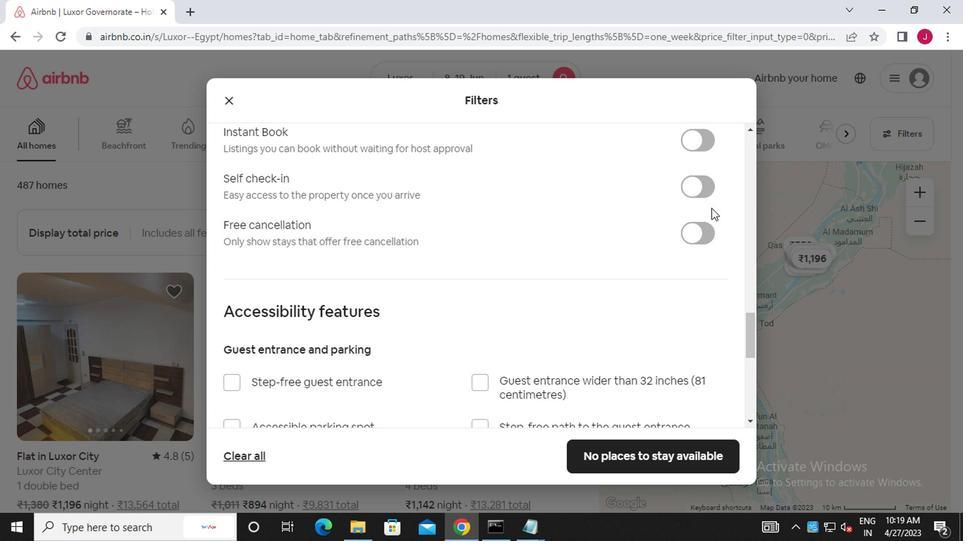 
Action: Mouse pressed left at (703, 186)
Screenshot: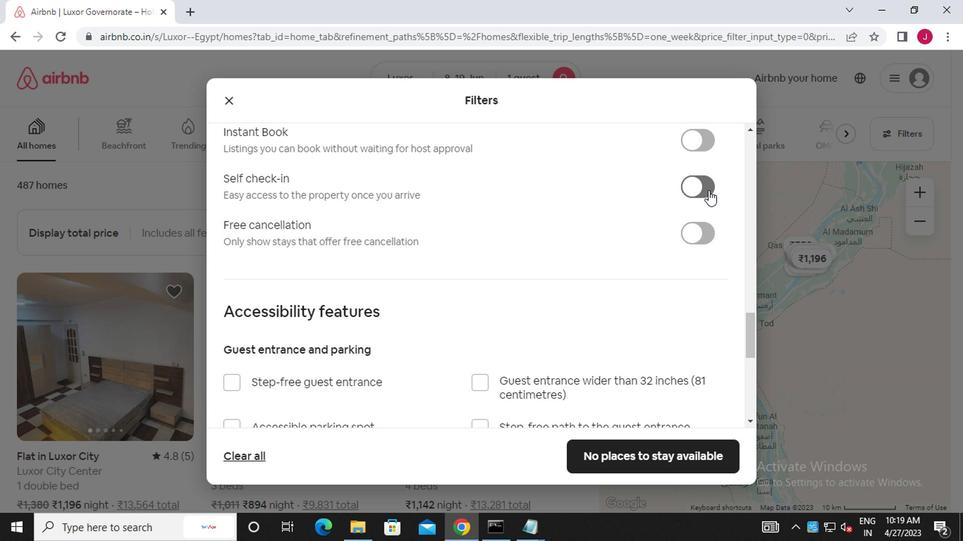 
Action: Mouse moved to (512, 266)
Screenshot: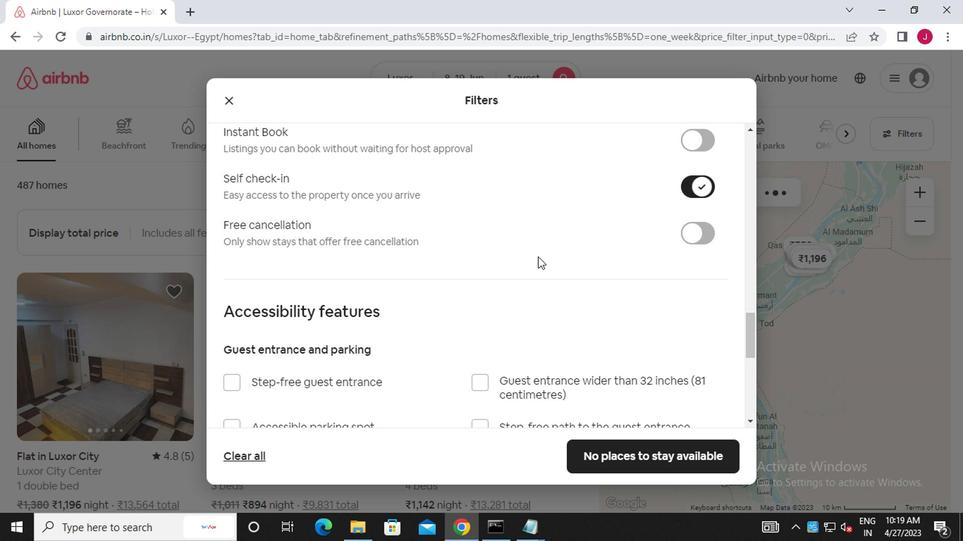 
Action: Mouse scrolled (512, 266) with delta (0, 0)
Screenshot: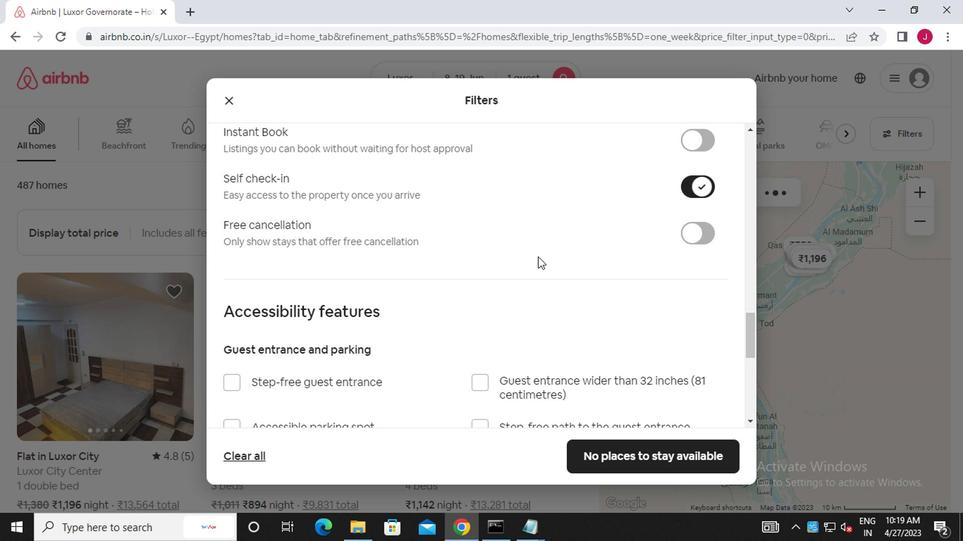 
Action: Mouse scrolled (512, 266) with delta (0, 0)
Screenshot: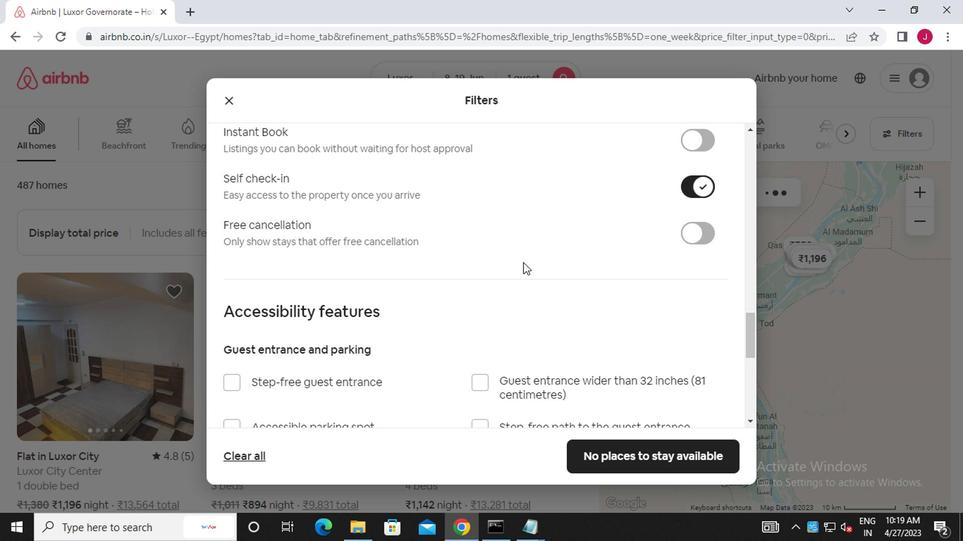
Action: Mouse scrolled (512, 266) with delta (0, 0)
Screenshot: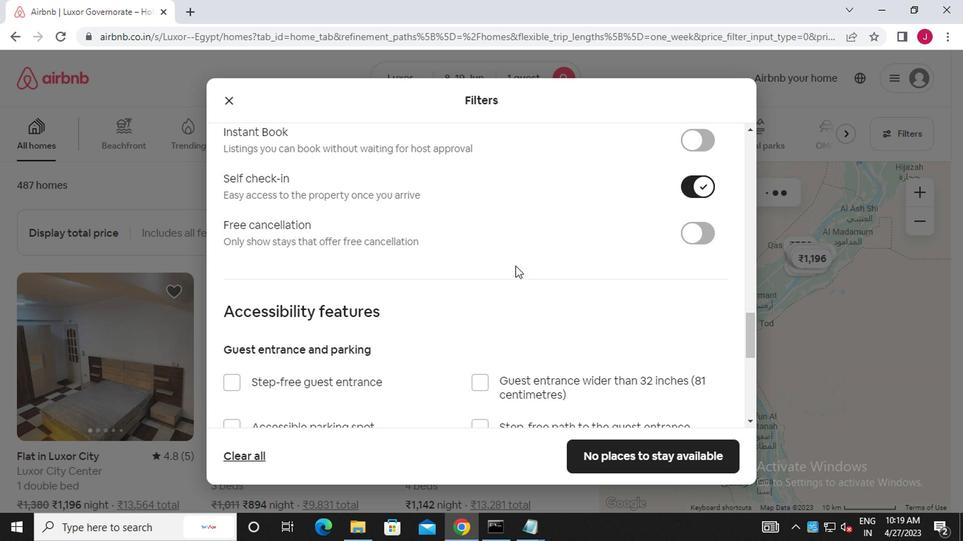 
Action: Mouse scrolled (512, 266) with delta (0, 0)
Screenshot: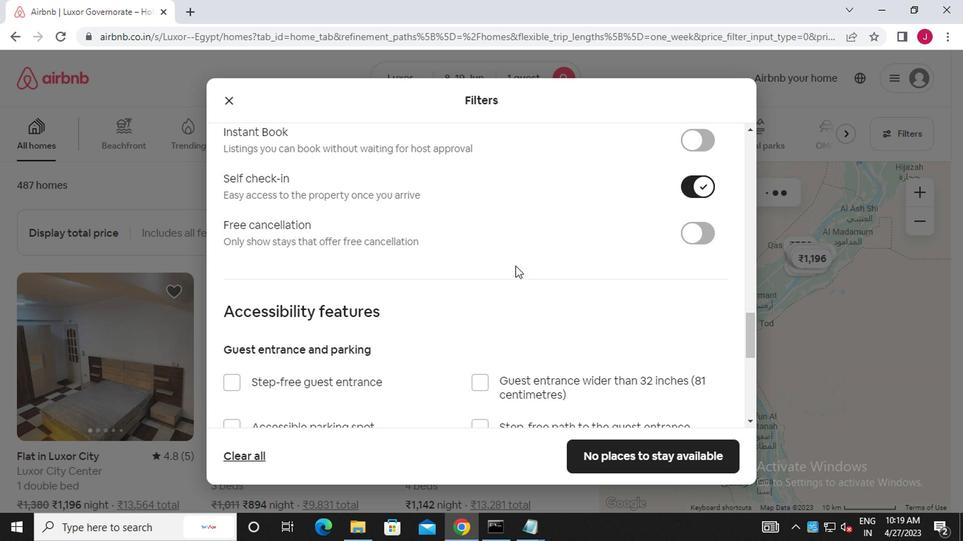 
Action: Mouse scrolled (512, 266) with delta (0, 0)
Screenshot: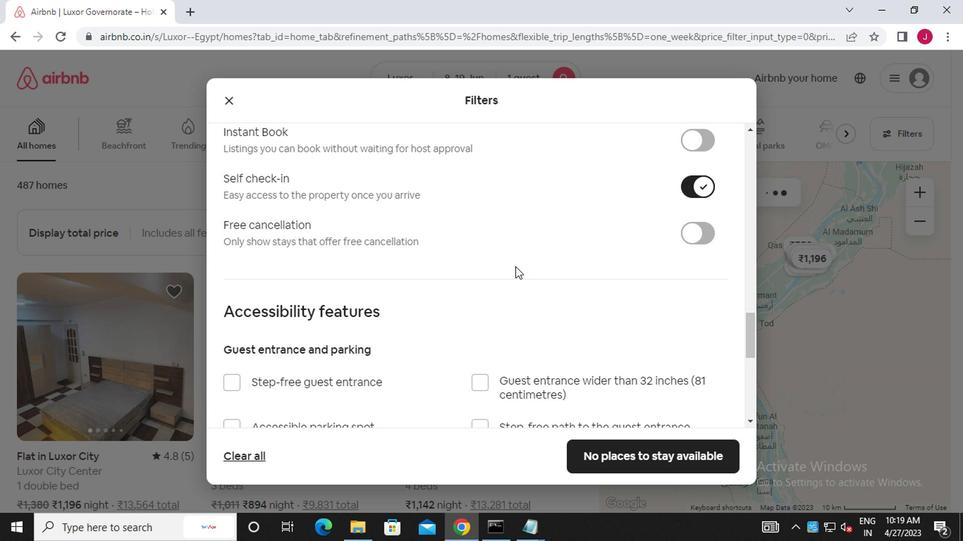 
Action: Mouse scrolled (512, 266) with delta (0, 0)
Screenshot: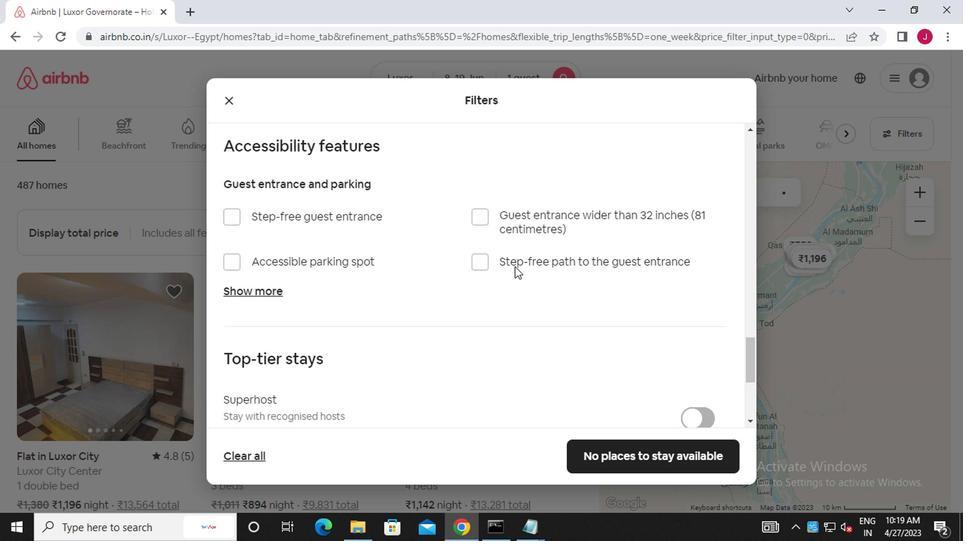 
Action: Mouse scrolled (512, 266) with delta (0, 0)
Screenshot: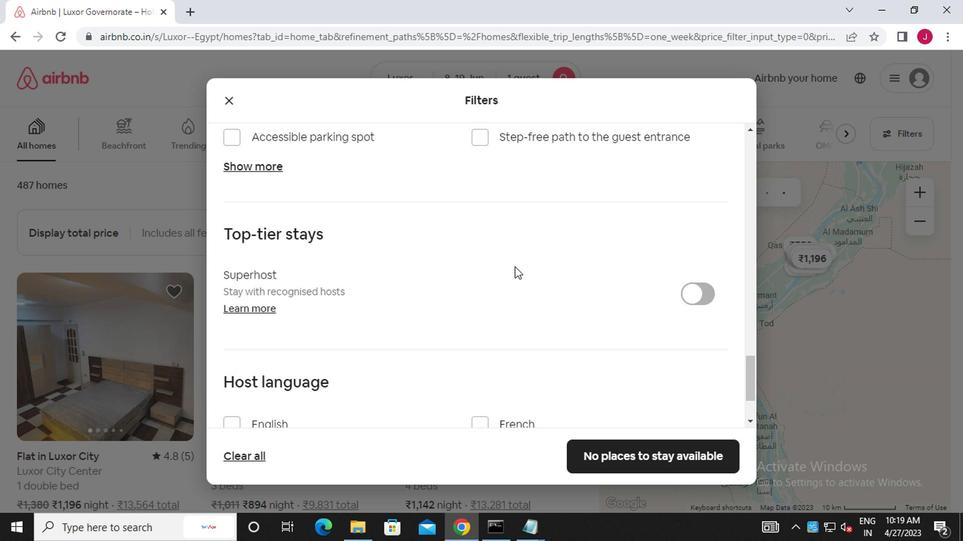 
Action: Mouse scrolled (512, 266) with delta (0, 0)
Screenshot: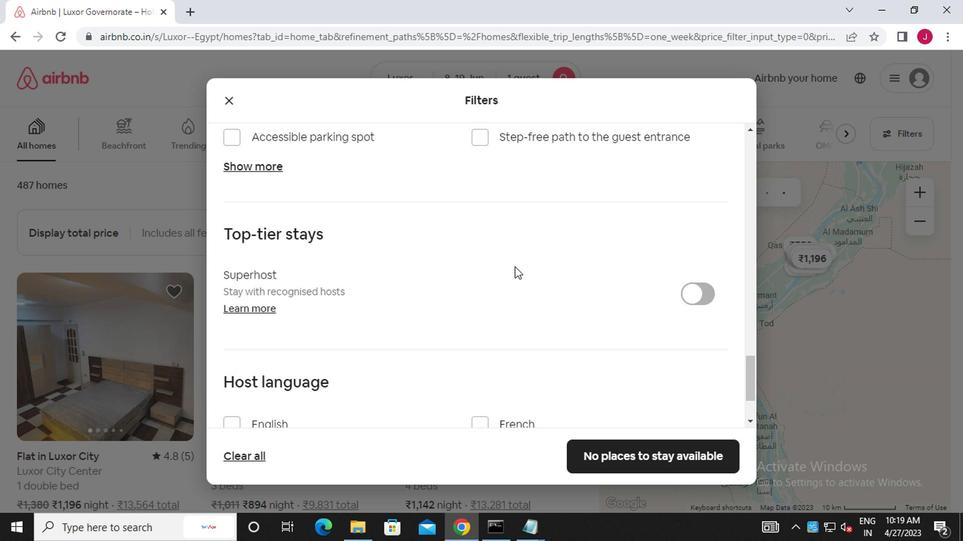
Action: Mouse scrolled (512, 266) with delta (0, 0)
Screenshot: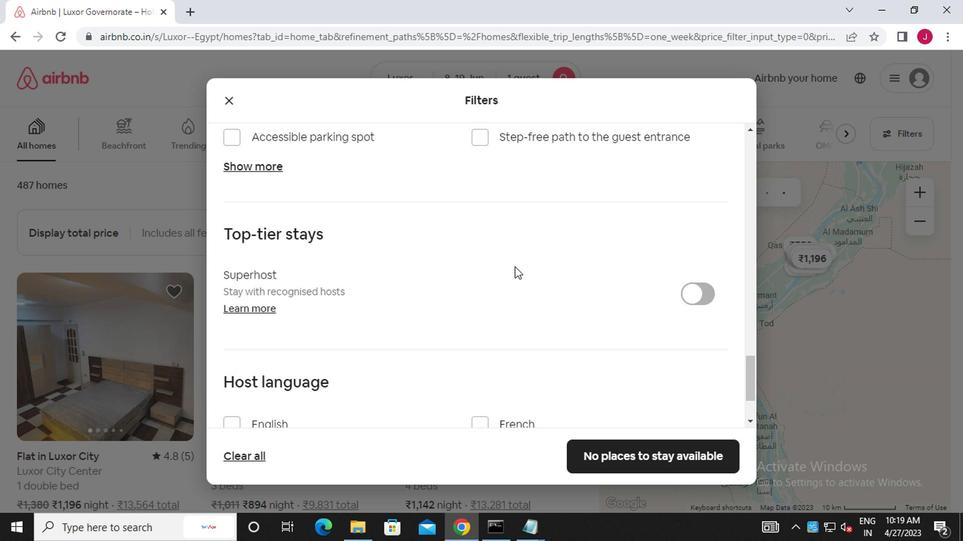 
Action: Mouse scrolled (512, 266) with delta (0, 0)
Screenshot: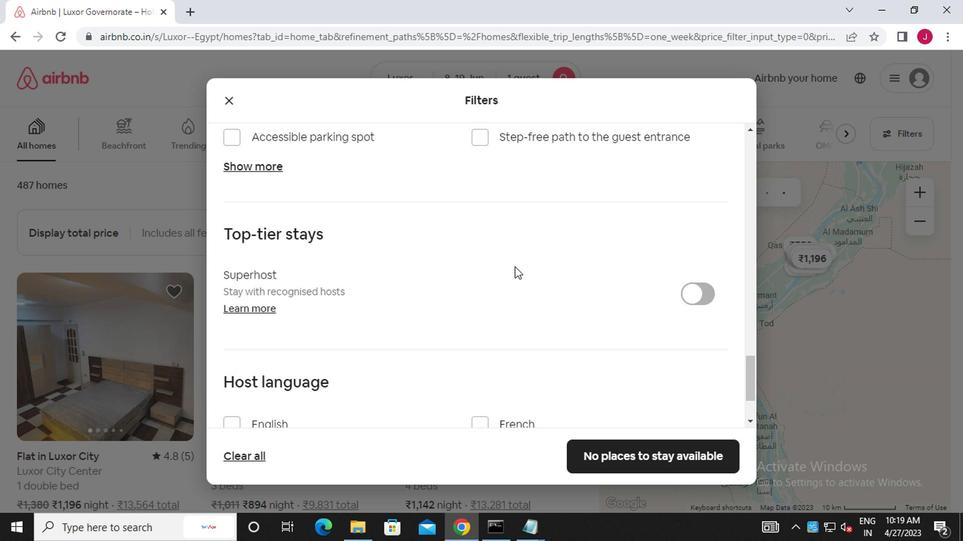 
Action: Mouse scrolled (512, 266) with delta (0, 0)
Screenshot: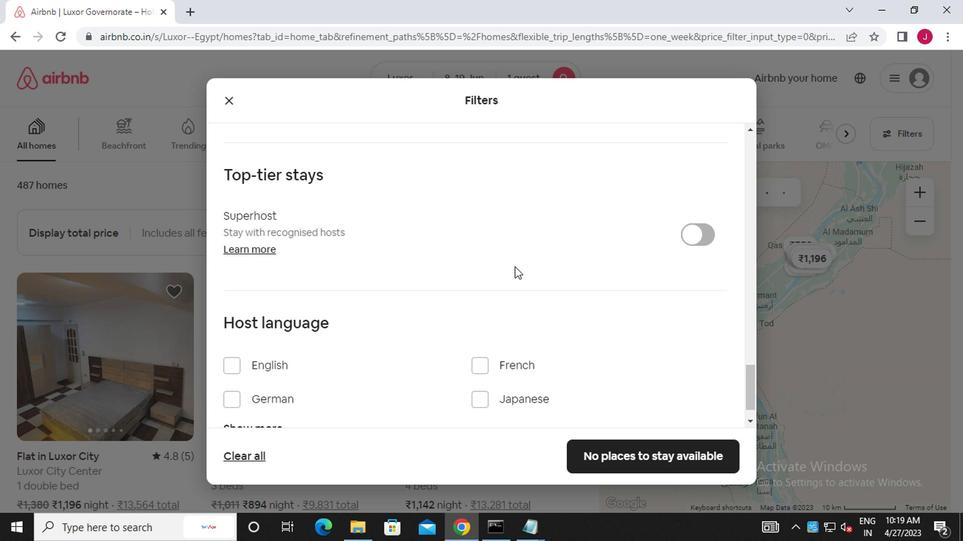 
Action: Mouse moved to (233, 330)
Screenshot: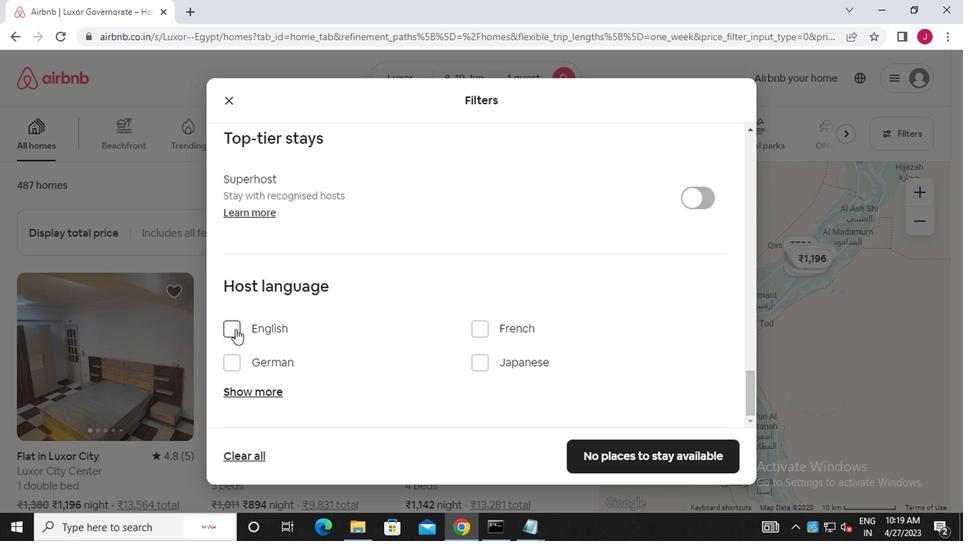 
Action: Mouse pressed left at (233, 330)
Screenshot: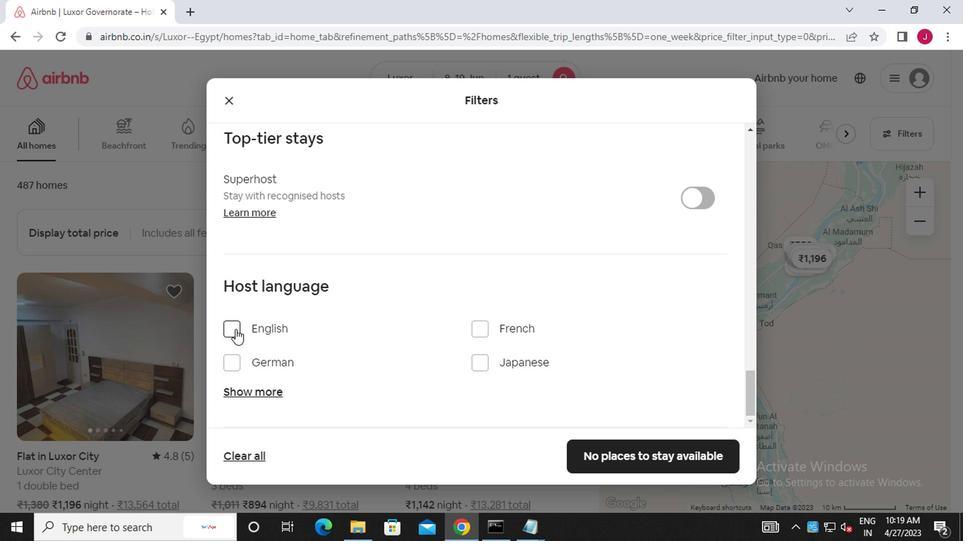 
Action: Mouse moved to (595, 456)
Screenshot: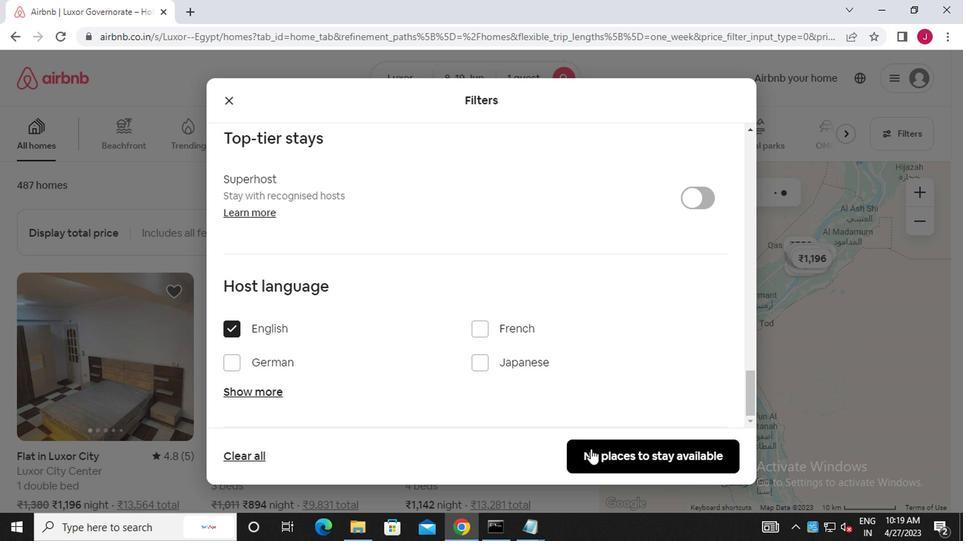 
Action: Mouse pressed left at (595, 456)
Screenshot: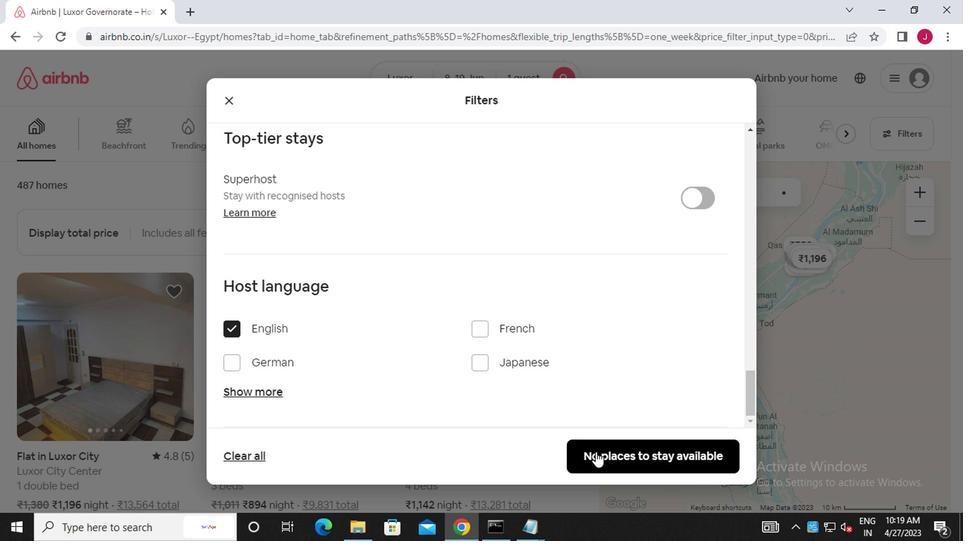 
